 Task: Create a sub task Gather and Analyse Requirements for the task  Implement a new cloud-based energy management system for a company in the project BridgeTech , assign it to team member softage.4@softage.net and update the status of the sub task to  Off Track , set the priority of the sub task to High
Action: Mouse moved to (290, 397)
Screenshot: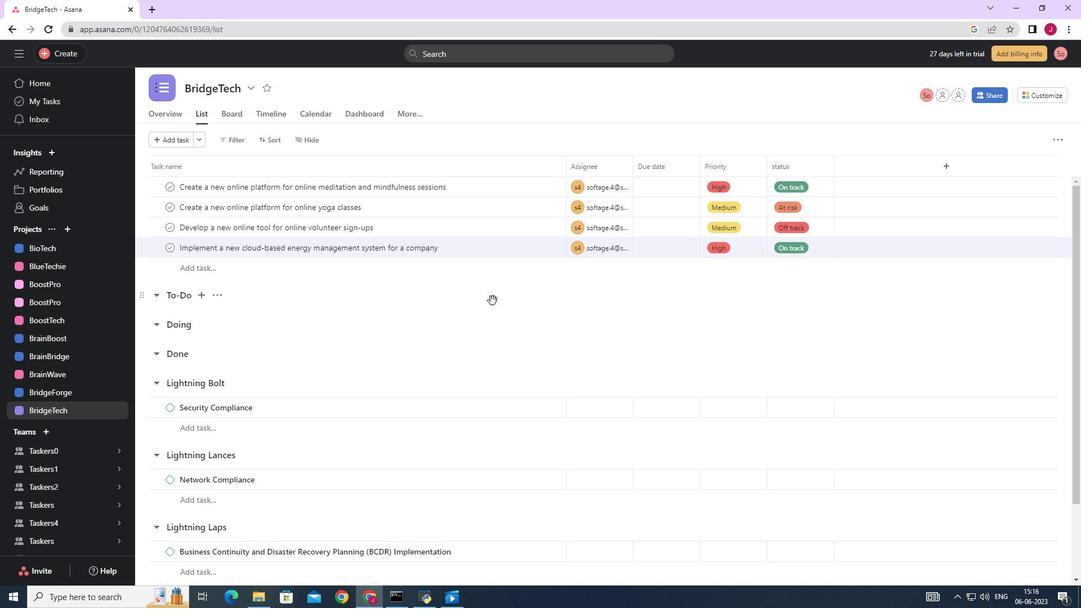 
Action: Mouse scrolled (290, 397) with delta (0, 0)
Screenshot: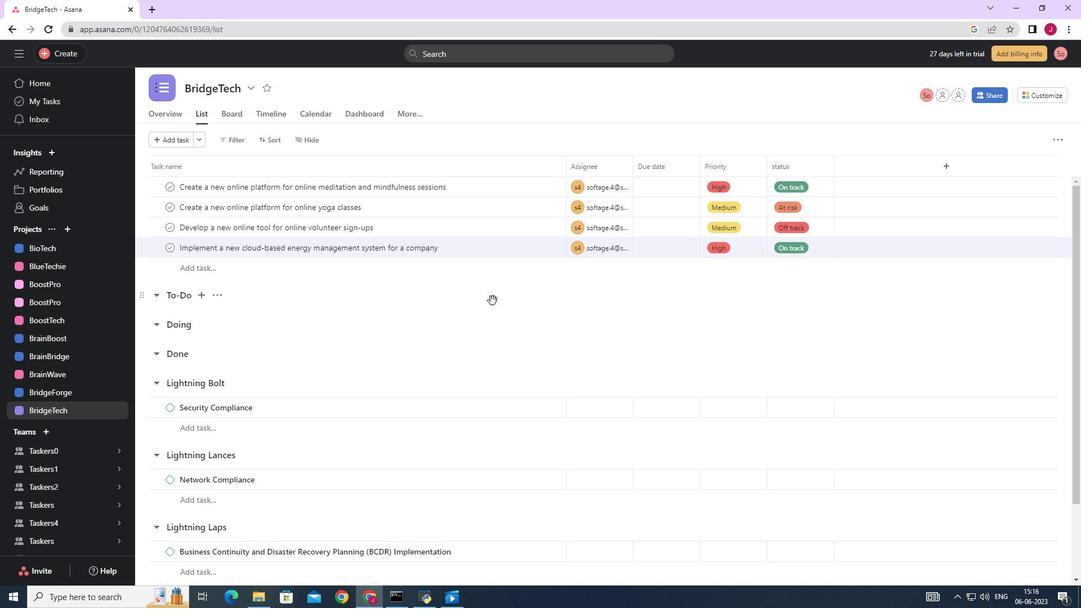 
Action: Mouse moved to (294, 399)
Screenshot: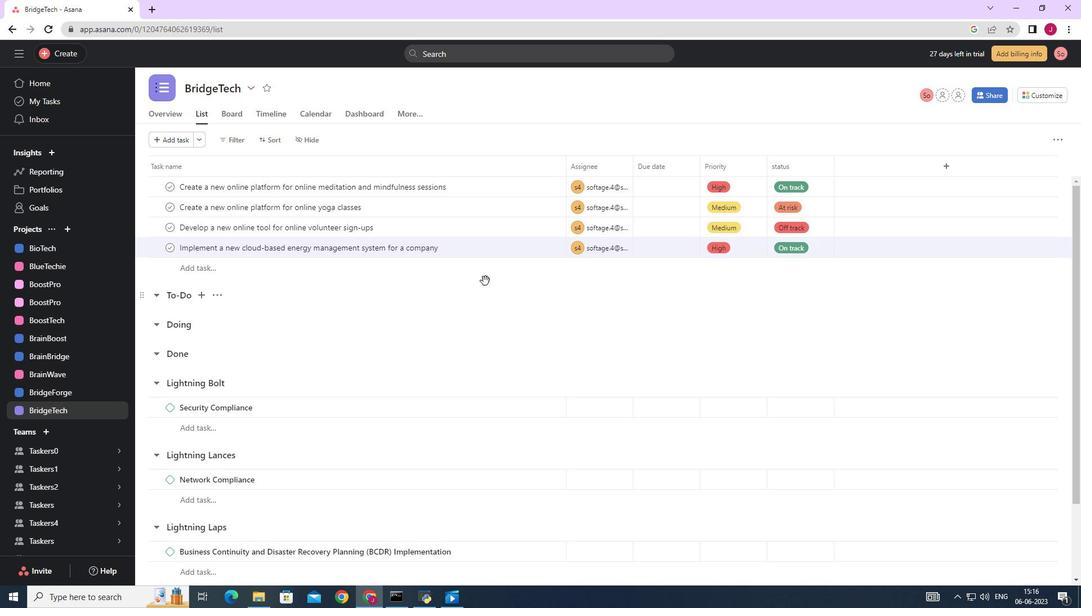 
Action: Mouse scrolled (294, 398) with delta (0, 0)
Screenshot: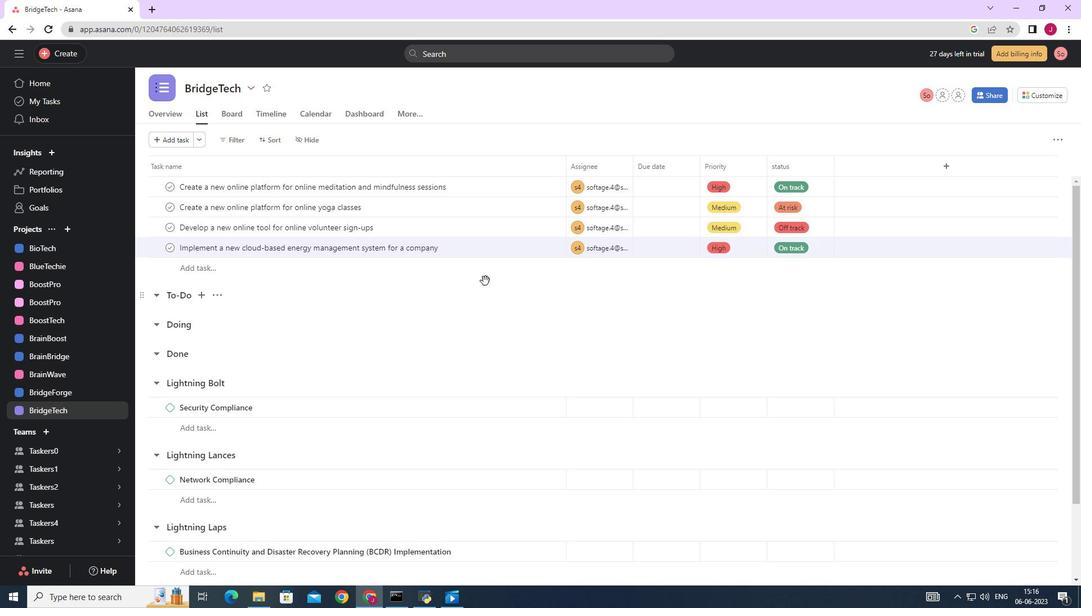 
Action: Mouse moved to (299, 401)
Screenshot: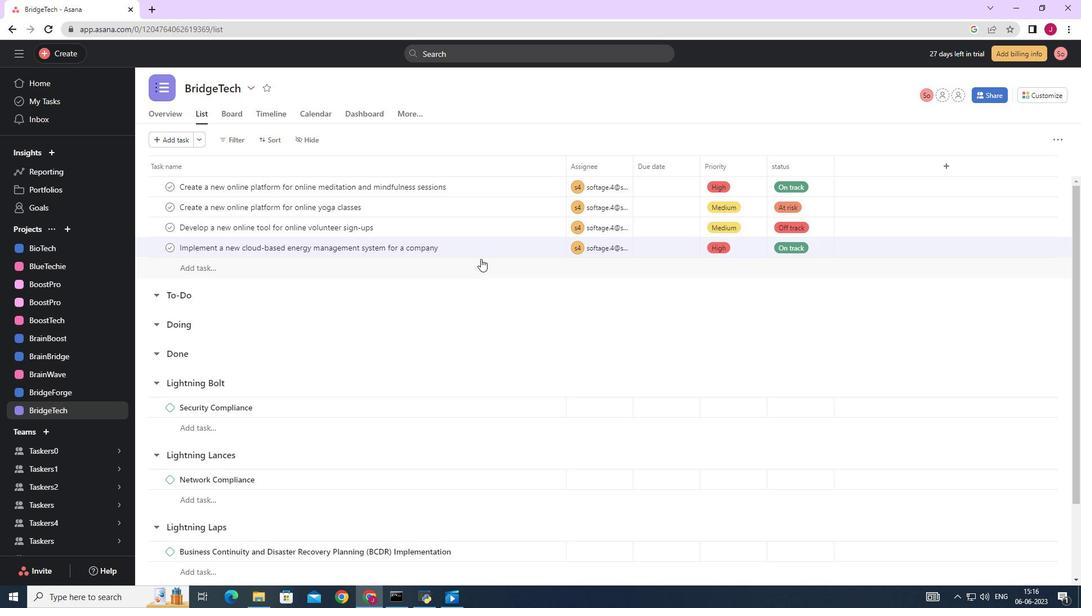 
Action: Mouse scrolled (297, 400) with delta (0, 0)
Screenshot: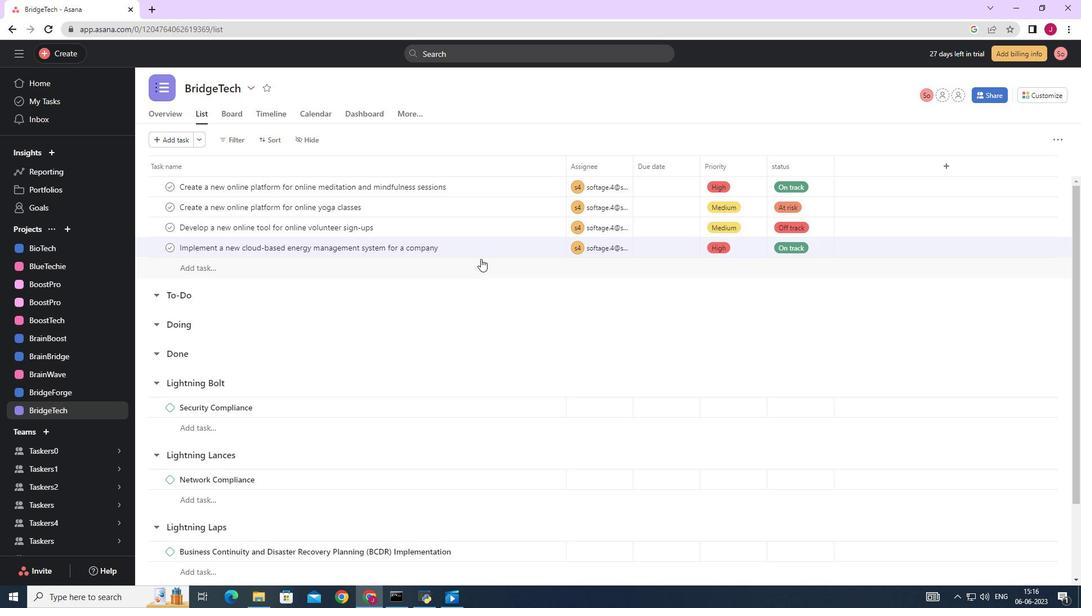 
Action: Mouse moved to (303, 403)
Screenshot: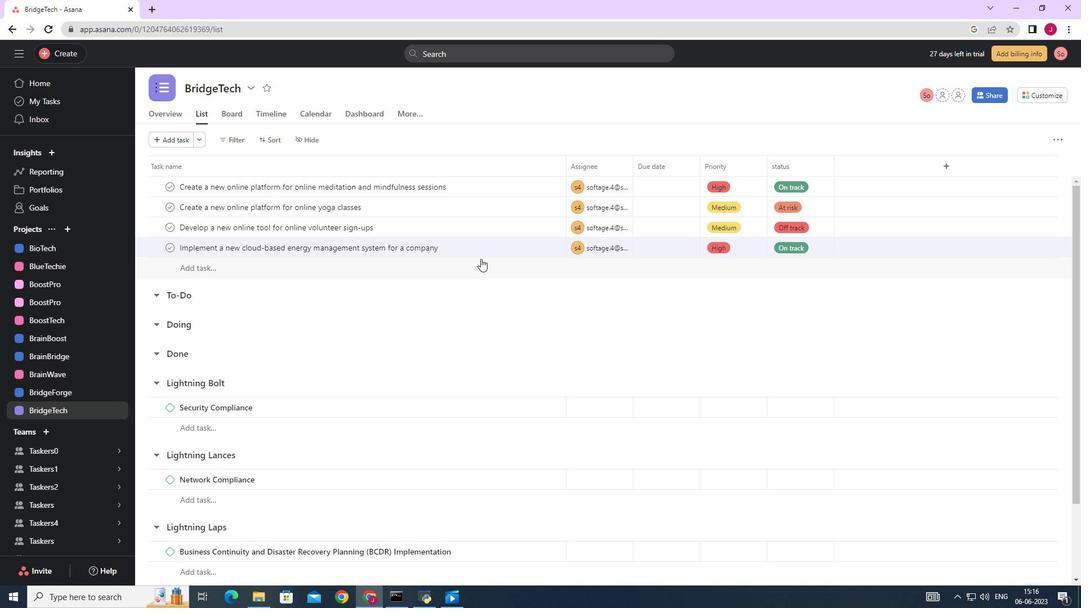 
Action: Mouse scrolled (300, 402) with delta (0, 0)
Screenshot: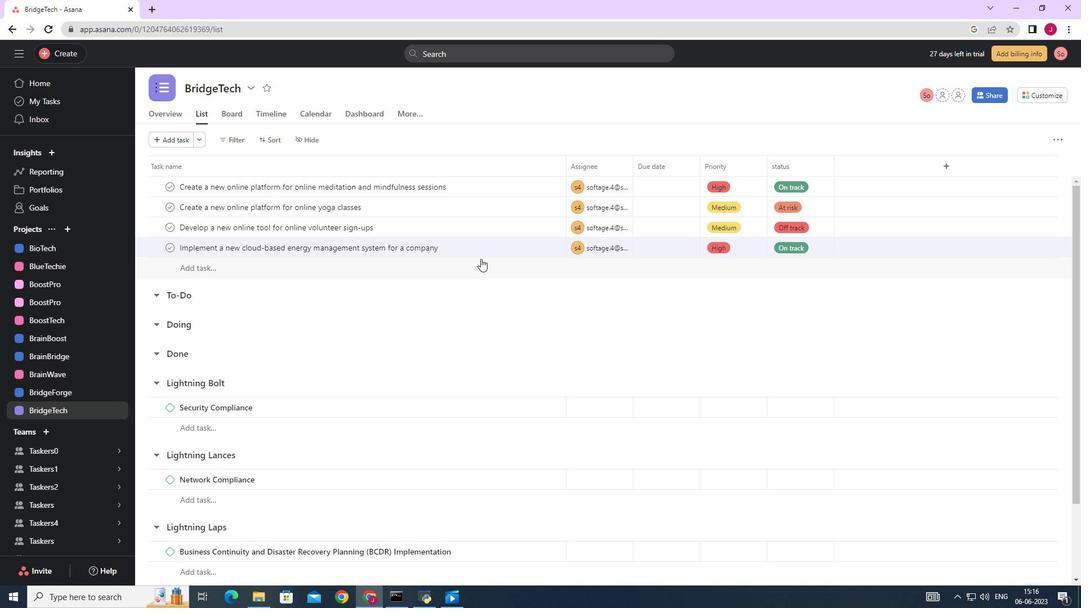 
Action: Mouse moved to (306, 406)
Screenshot: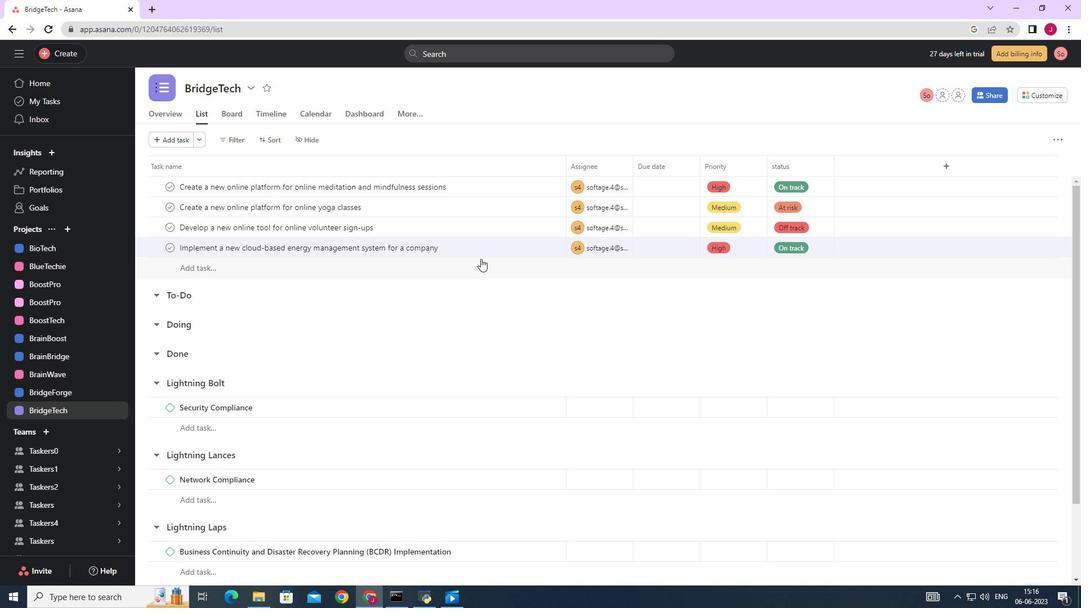 
Action: Mouse scrolled (305, 403) with delta (0, 0)
Screenshot: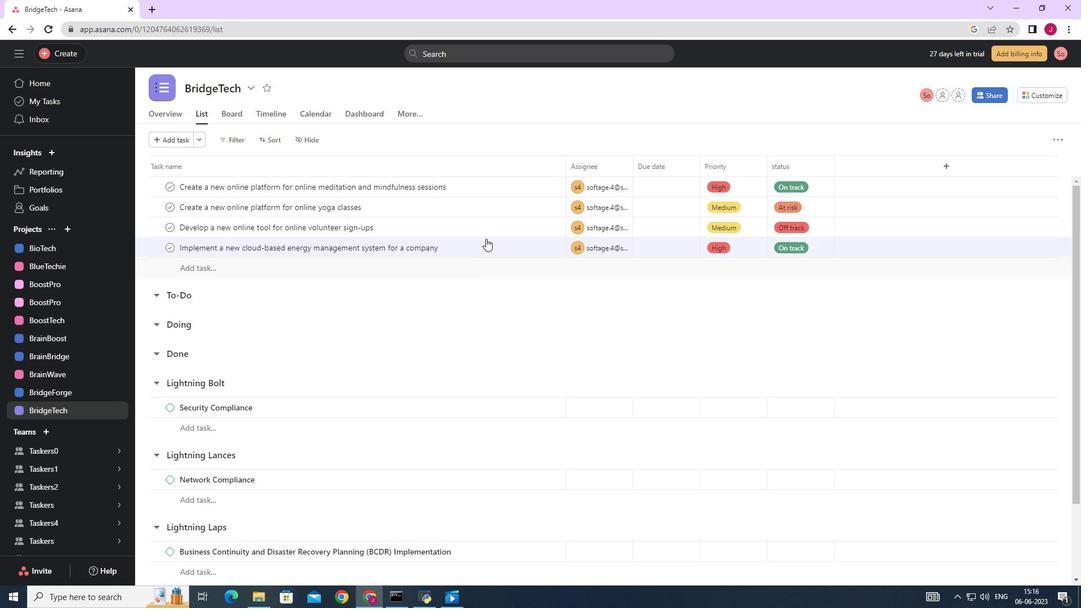 
Action: Mouse moved to (314, 413)
Screenshot: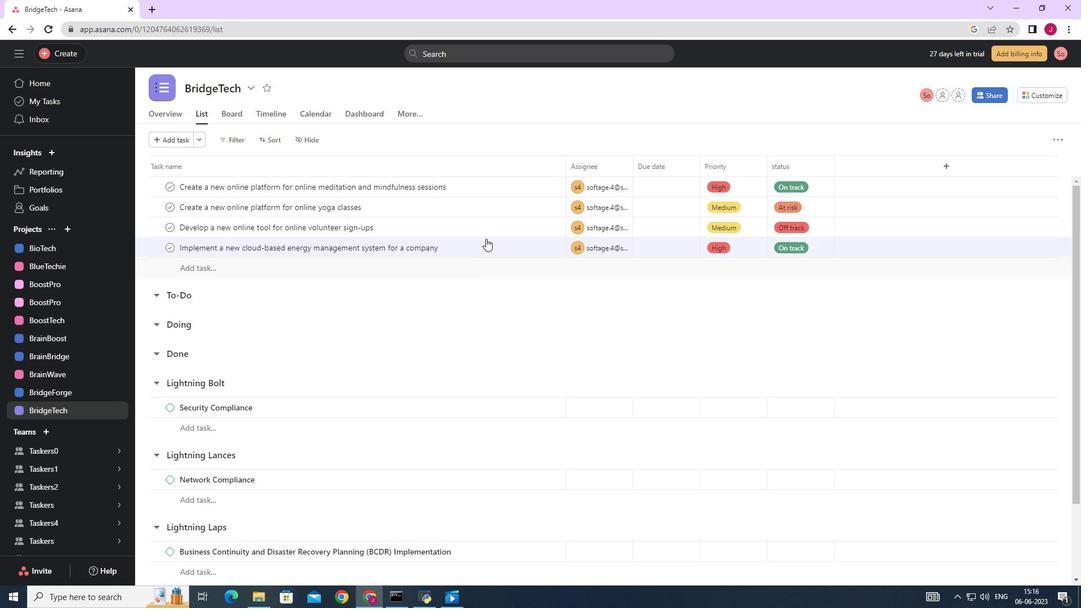 
Action: Mouse scrolled (309, 407) with delta (0, 0)
Screenshot: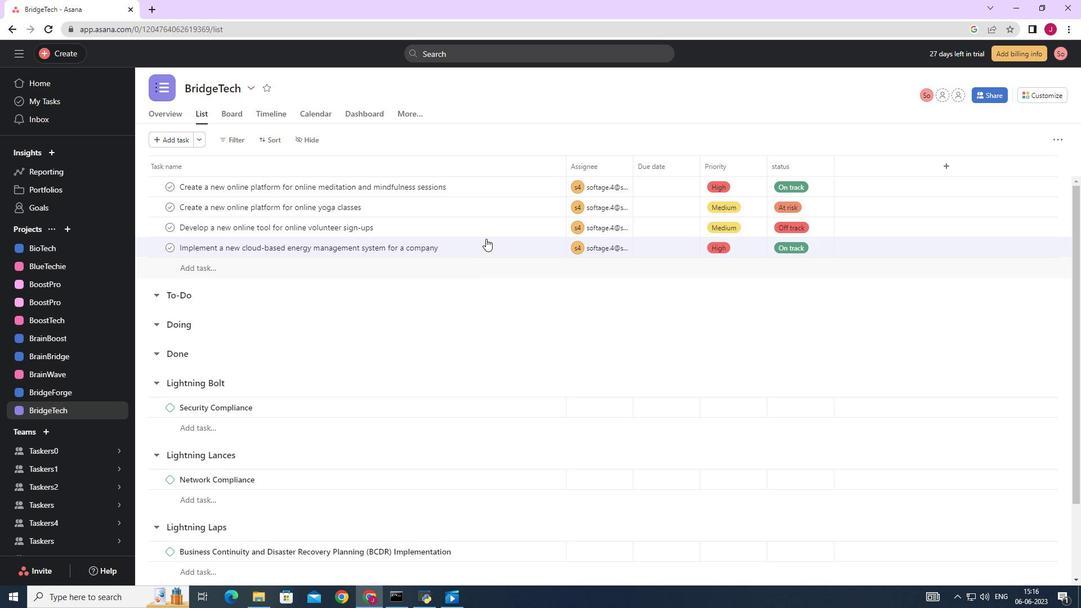 
Action: Mouse moved to (315, 422)
Screenshot: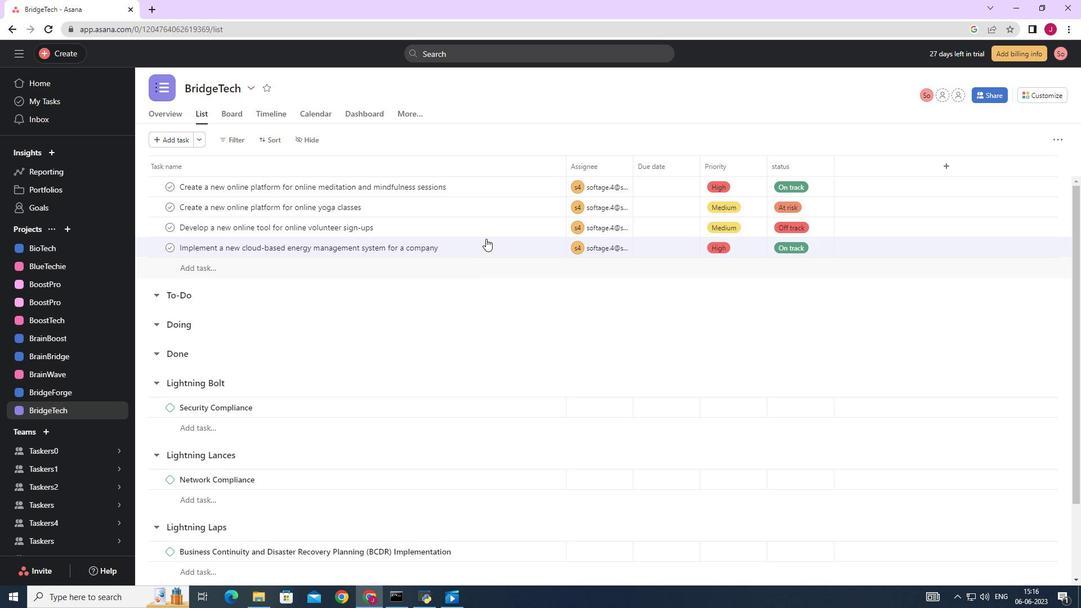 
Action: Mouse scrolled (314, 414) with delta (0, 0)
Screenshot: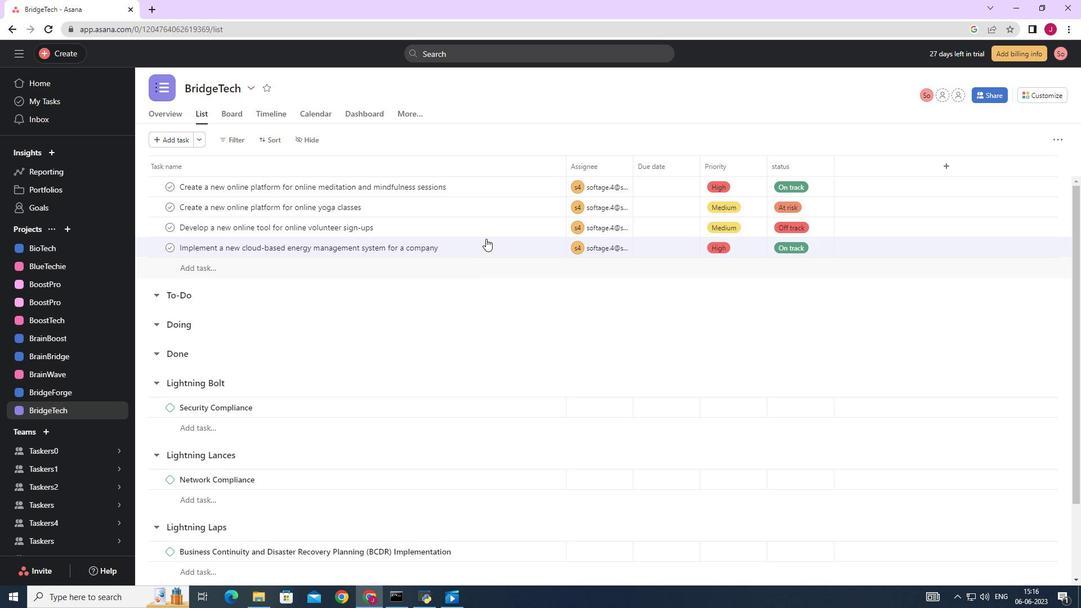 
Action: Mouse moved to (126, 504)
Screenshot: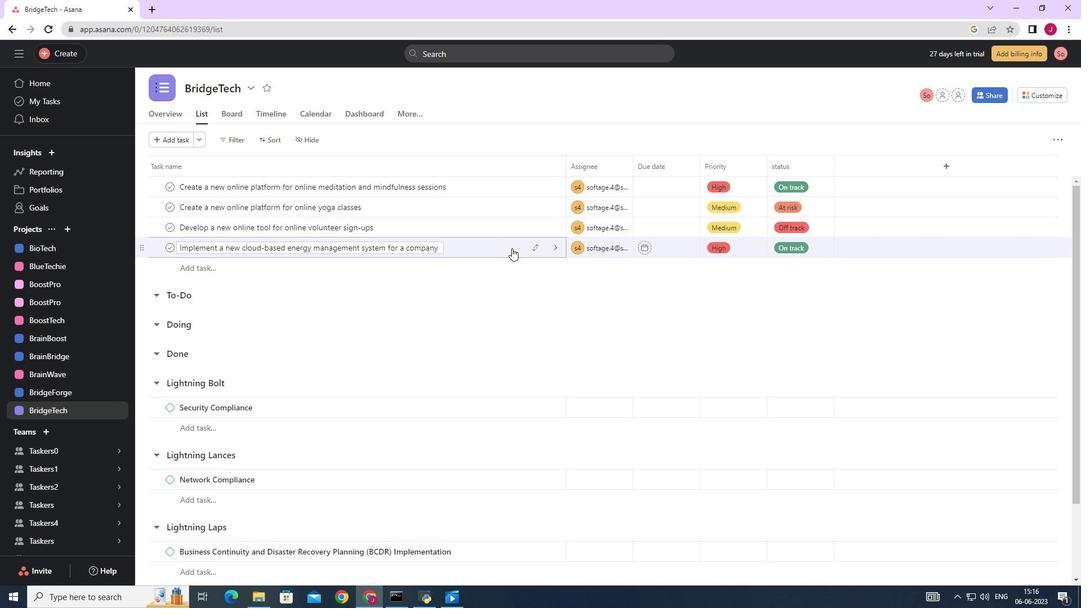 
Action: Mouse pressed left at (126, 504)
Screenshot: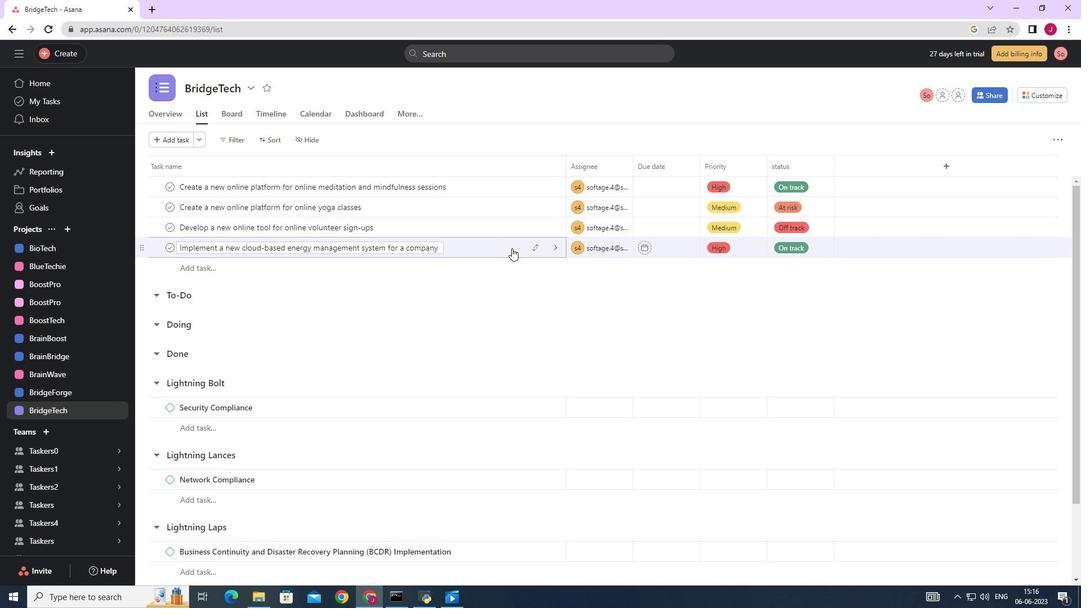 
Action: Mouse moved to (315, 446)
Screenshot: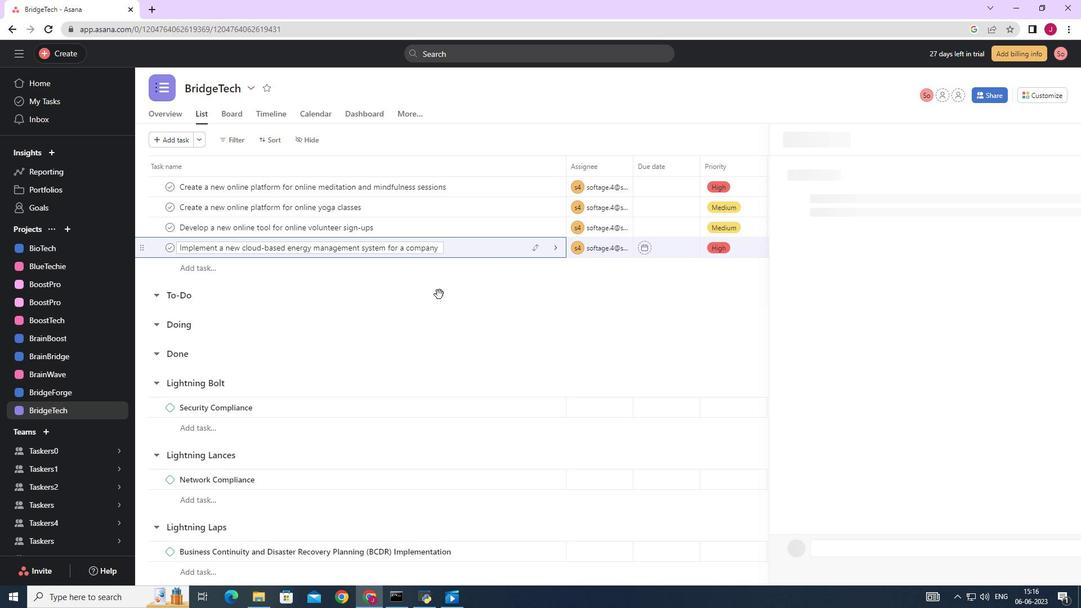
Action: Mouse scrolled (315, 446) with delta (0, 0)
Screenshot: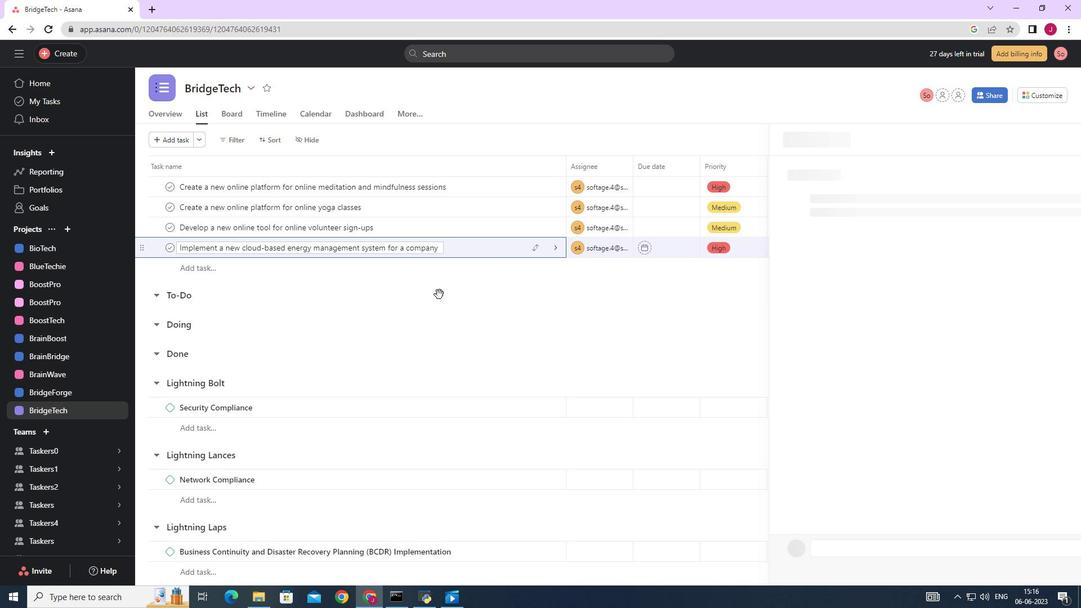 
Action: Mouse scrolled (315, 446) with delta (0, 0)
Screenshot: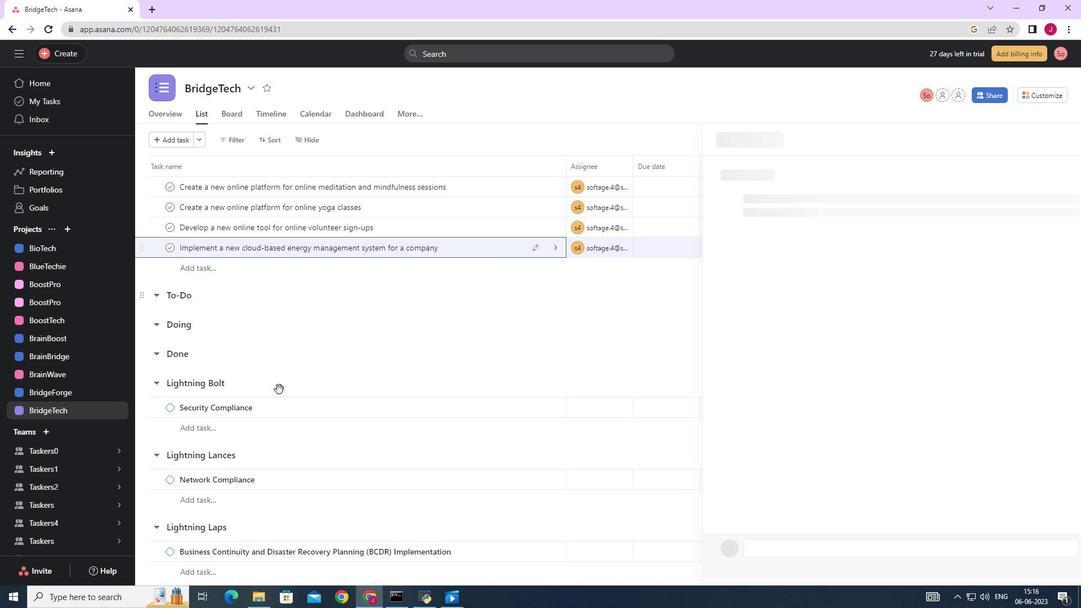 
Action: Mouse scrolled (315, 446) with delta (0, 0)
Screenshot: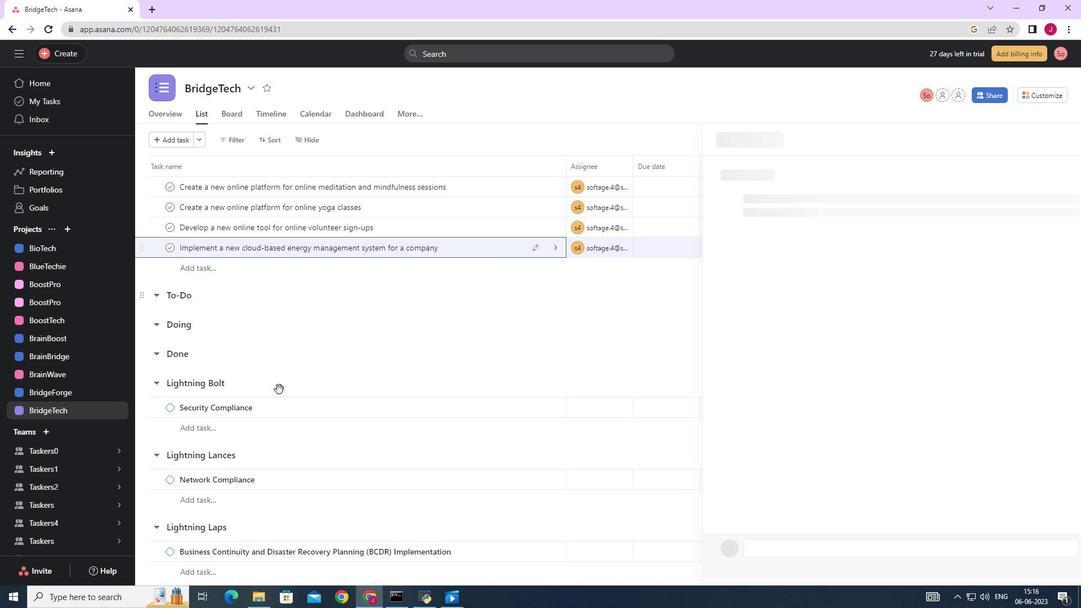
Action: Mouse scrolled (315, 446) with delta (0, 0)
Screenshot: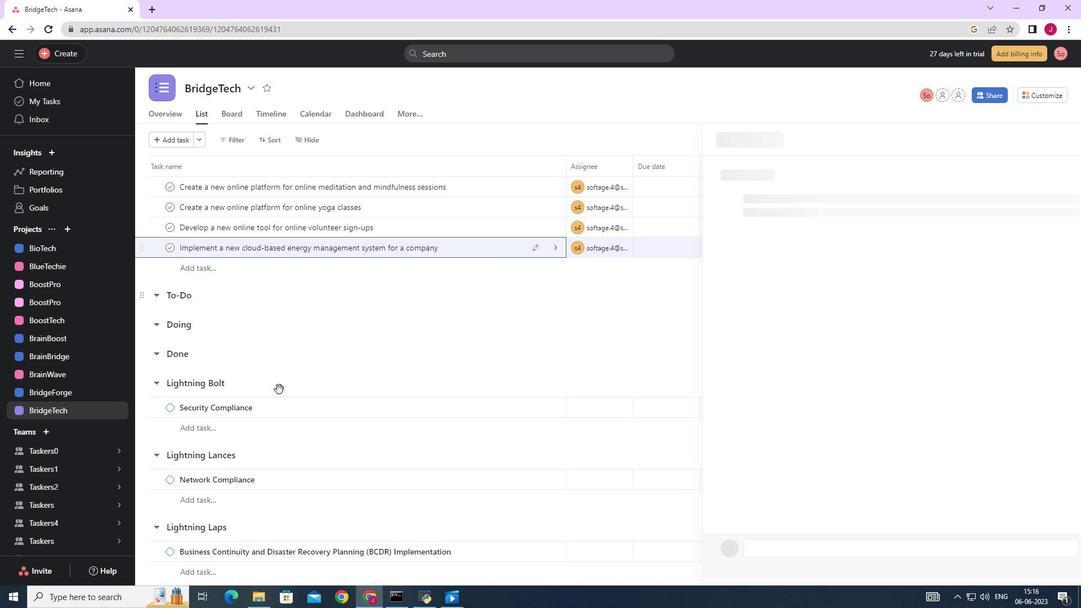 
Action: Mouse scrolled (315, 446) with delta (0, 0)
Screenshot: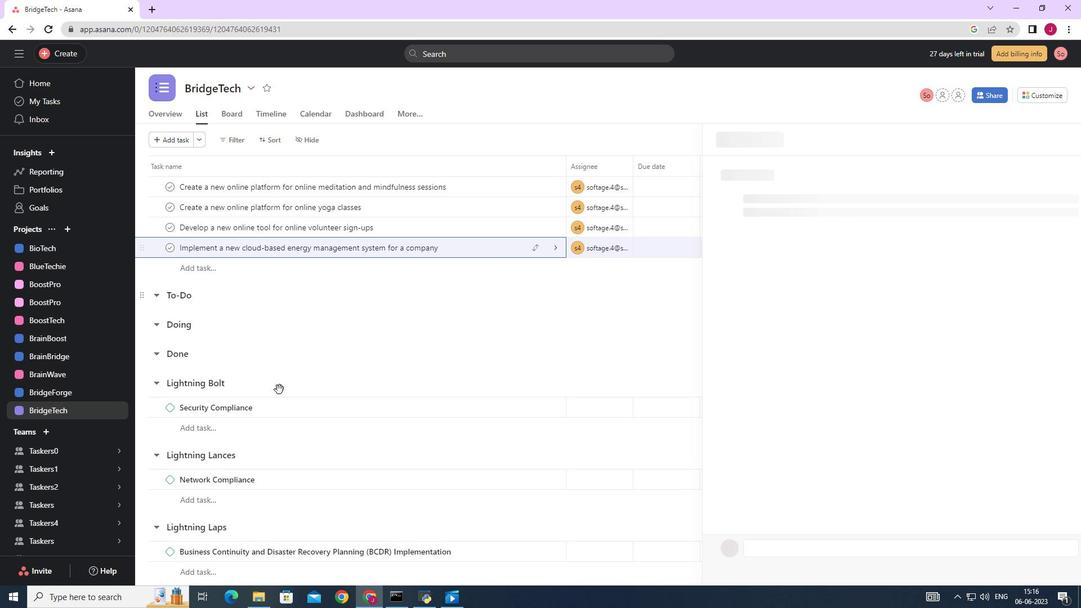 
Action: Mouse moved to (351, 261)
Screenshot: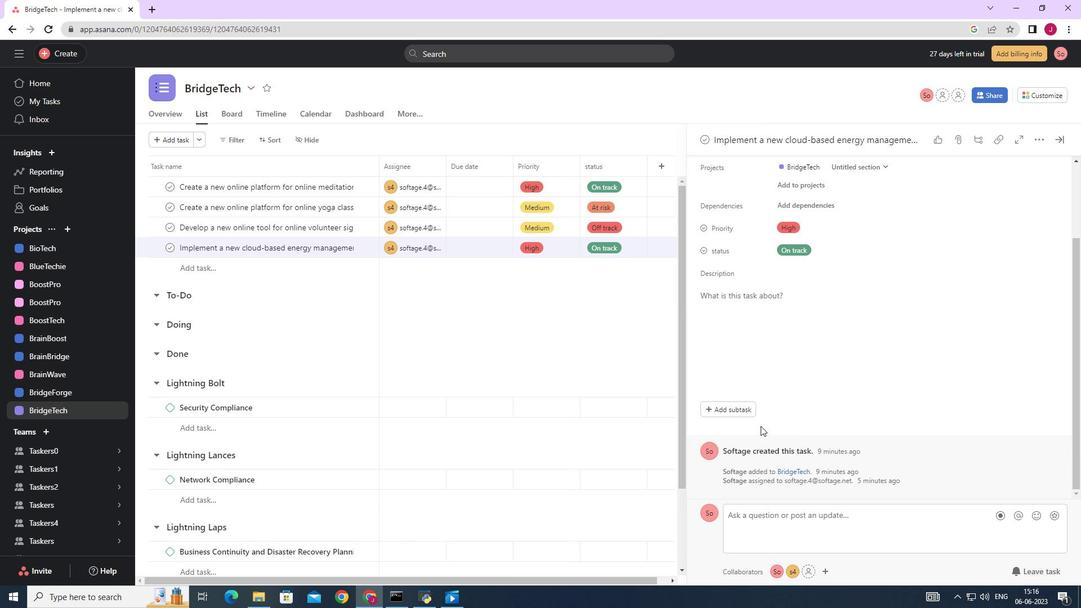 
Action: Mouse scrolled (351, 261) with delta (0, 0)
Screenshot: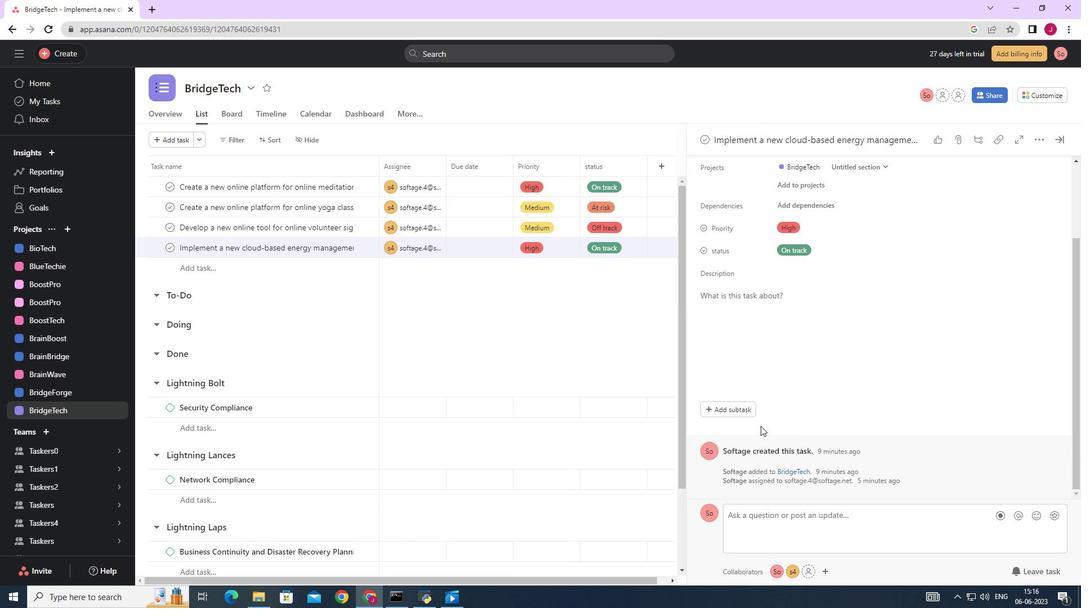
Action: Mouse scrolled (351, 261) with delta (0, 0)
Screenshot: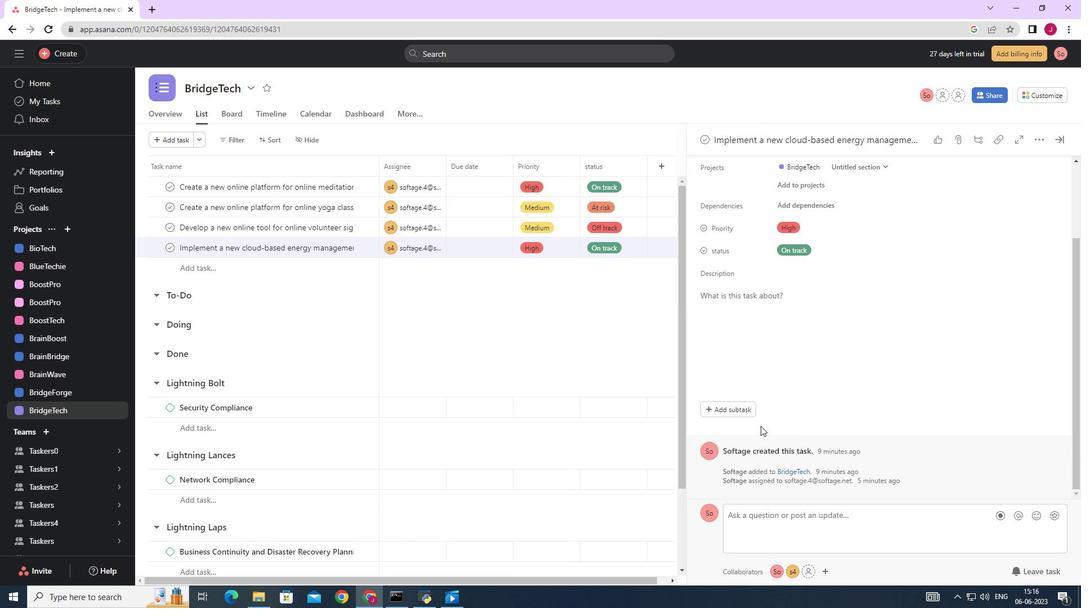 
Action: Mouse scrolled (351, 261) with delta (0, 0)
Screenshot: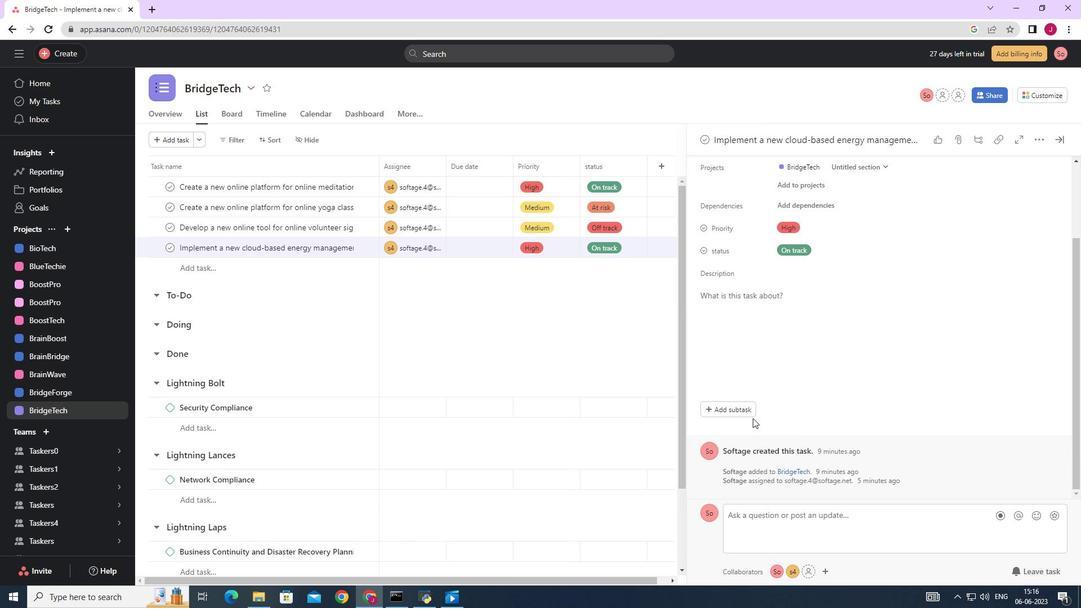 
Action: Mouse scrolled (351, 261) with delta (0, 0)
Screenshot: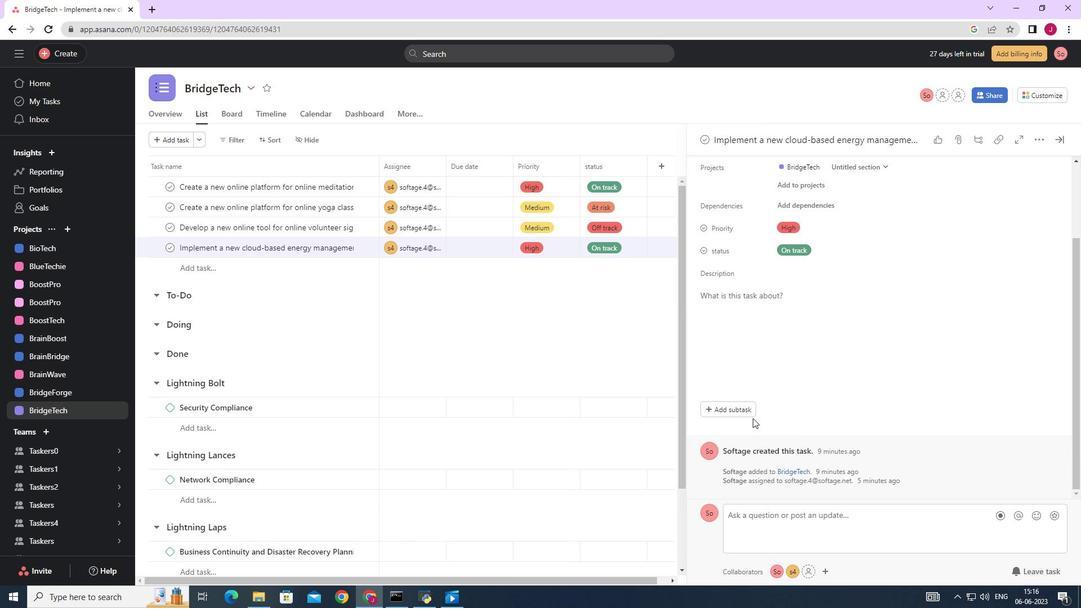 
Action: Mouse moved to (364, 373)
Screenshot: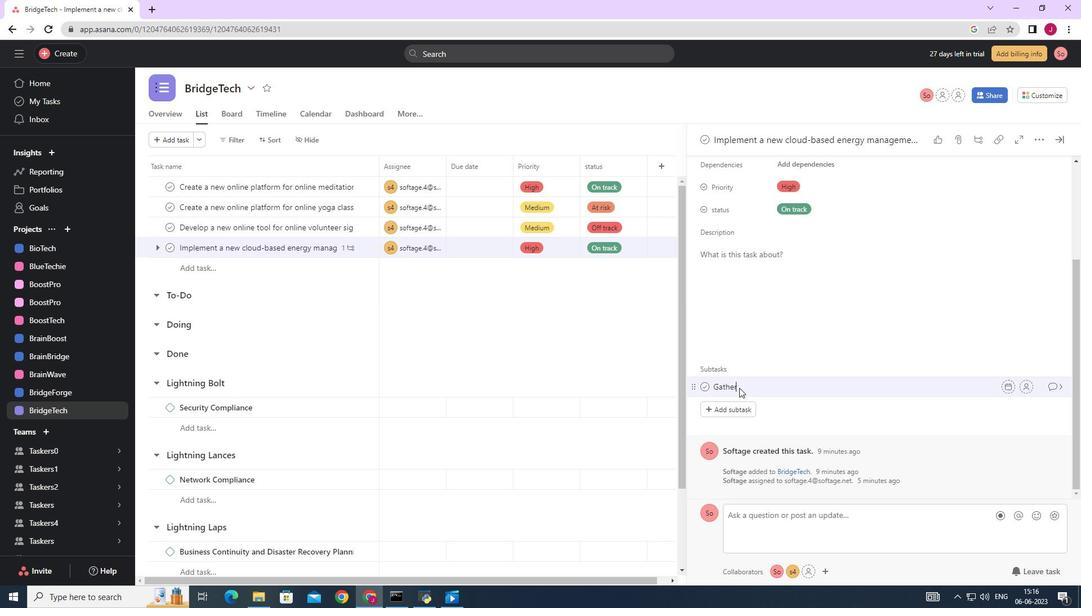 
Action: Mouse scrolled (364, 372) with delta (0, 0)
Screenshot: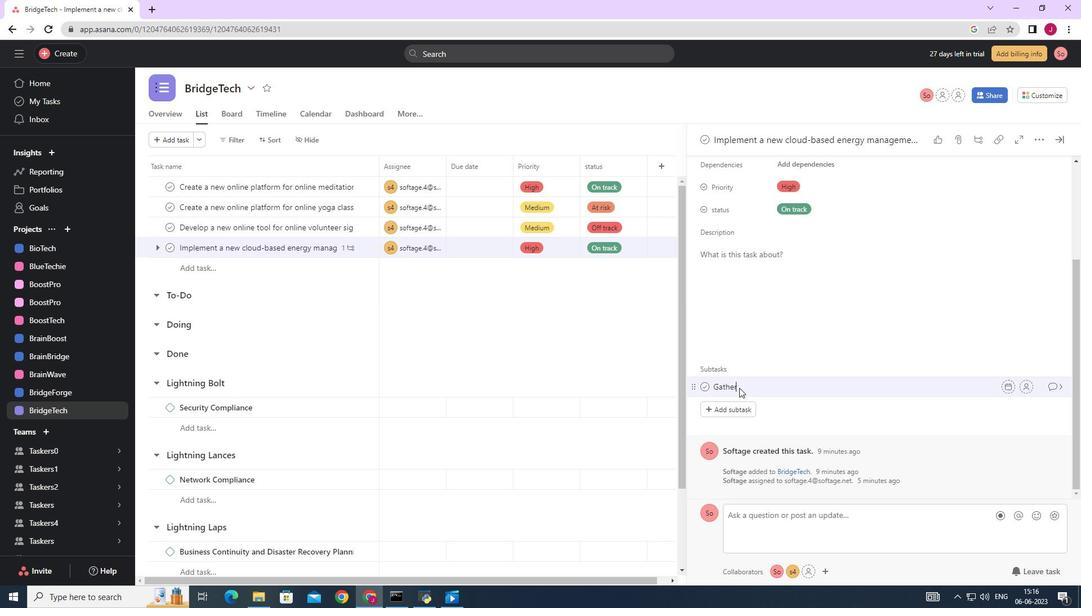 
Action: Mouse scrolled (364, 372) with delta (0, 0)
Screenshot: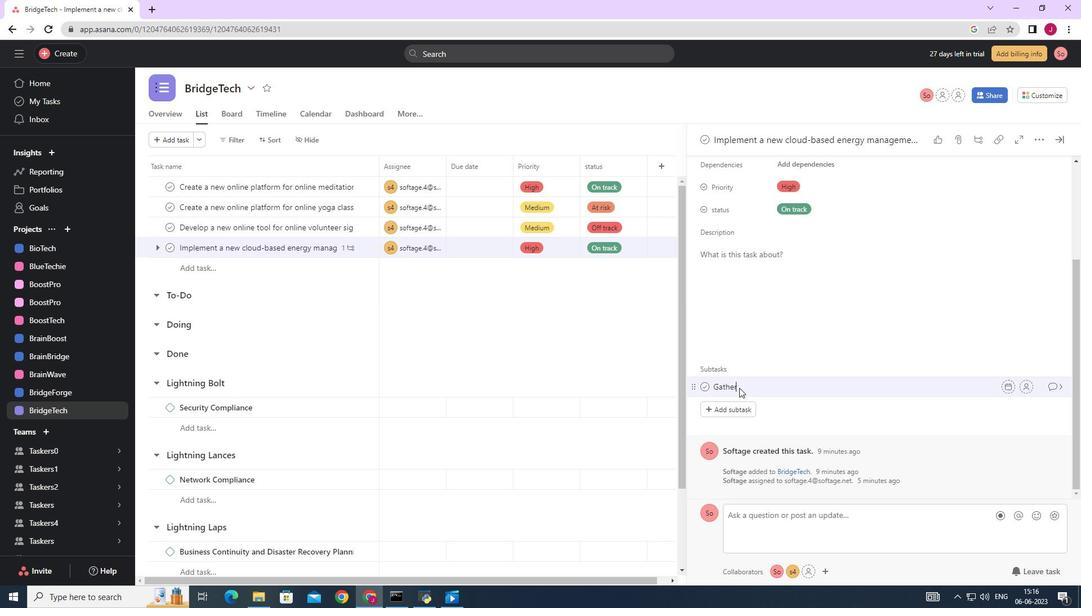 
Action: Mouse scrolled (364, 372) with delta (0, 0)
Screenshot: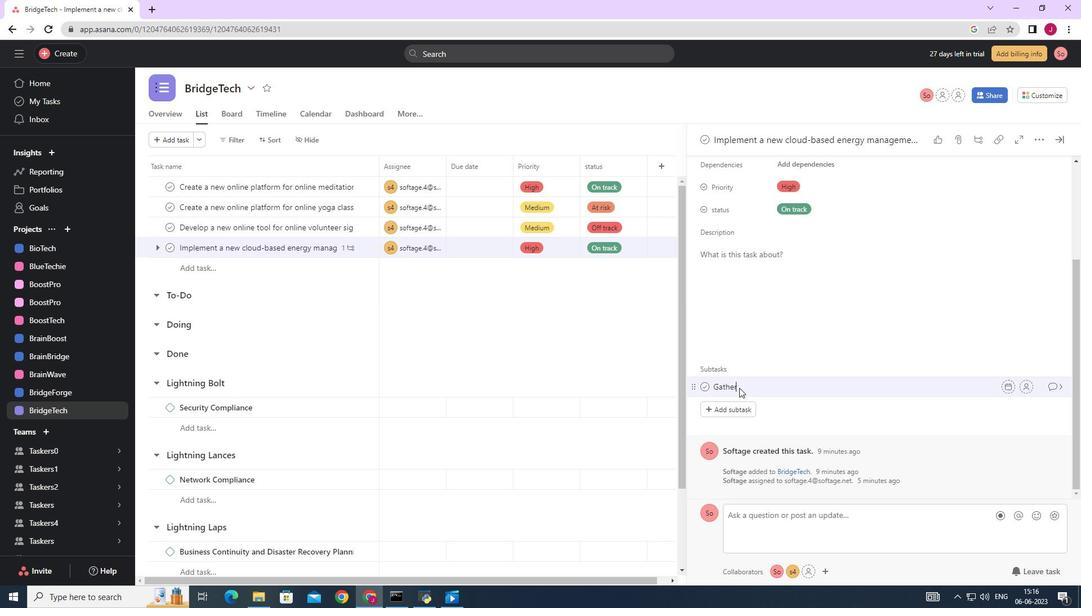 
Action: Mouse scrolled (364, 372) with delta (0, 0)
Screenshot: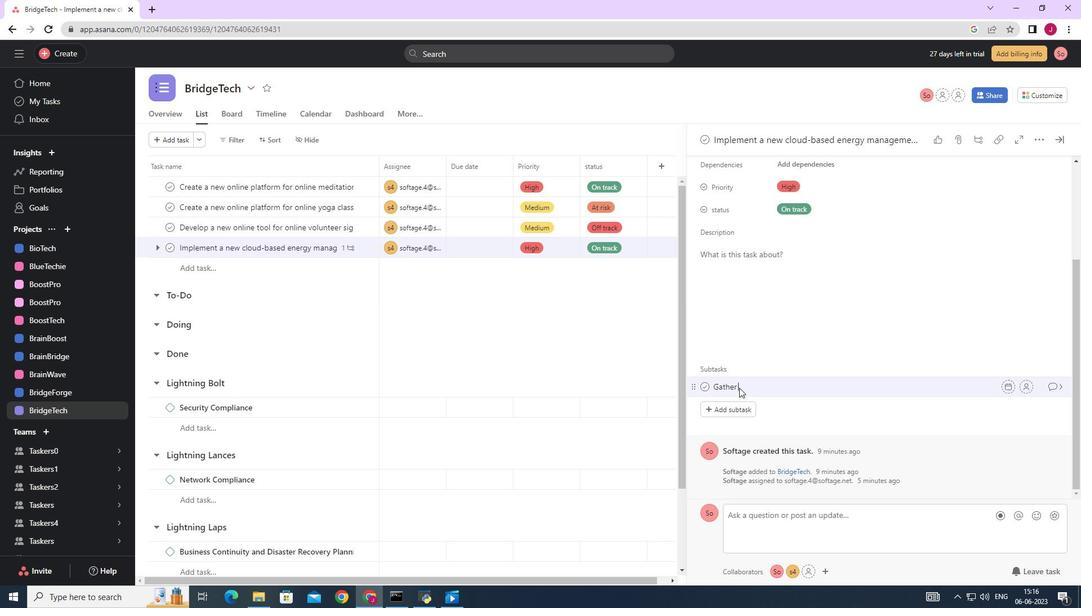 
Action: Mouse scrolled (364, 372) with delta (0, 0)
Screenshot: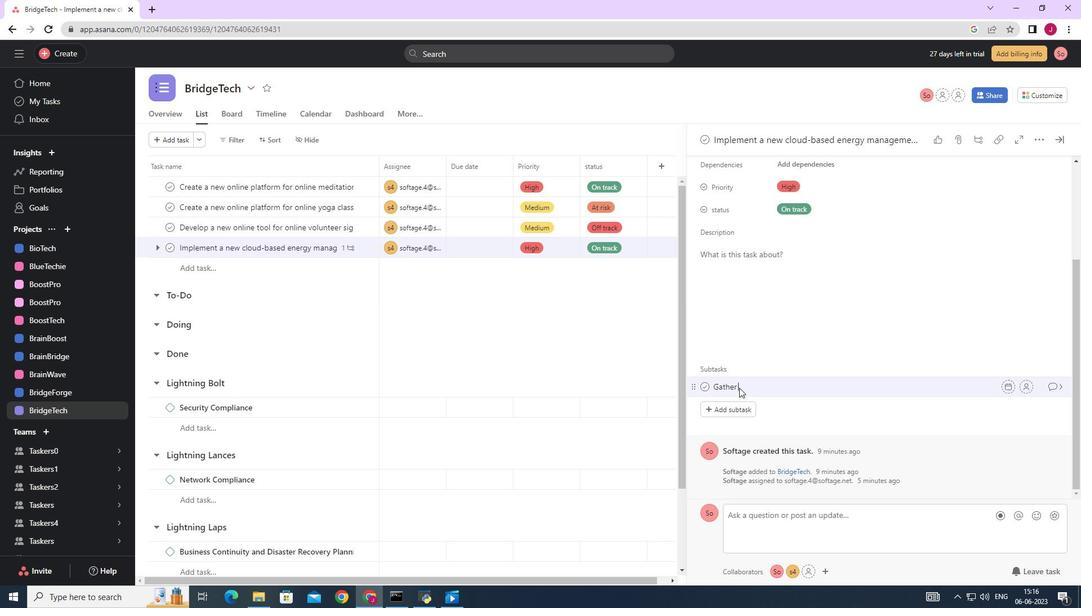 
Action: Mouse scrolled (364, 372) with delta (0, 0)
Screenshot: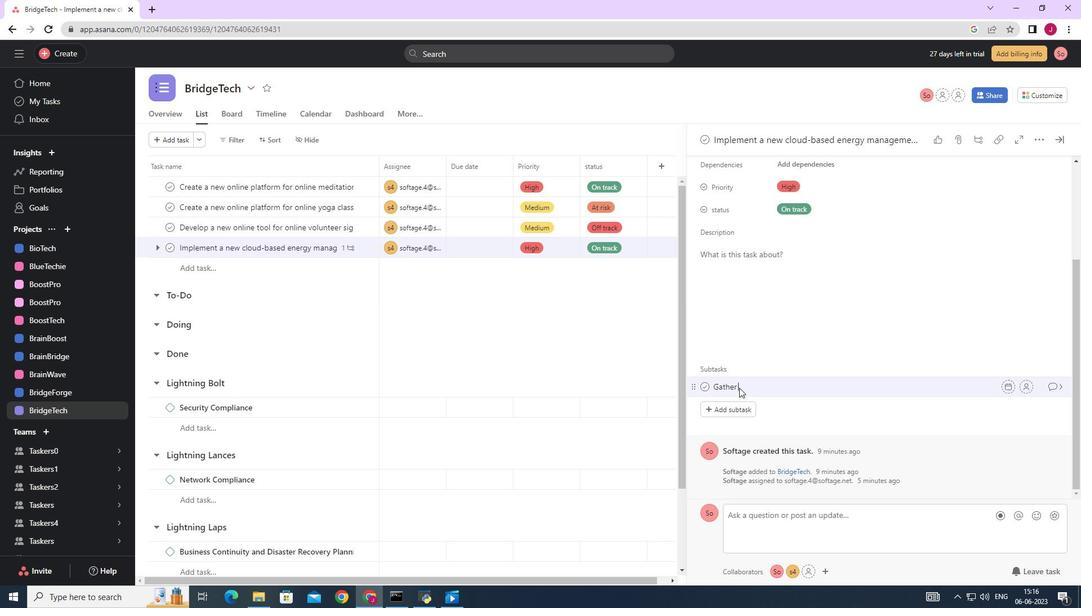 
Action: Mouse scrolled (364, 373) with delta (0, 0)
Screenshot: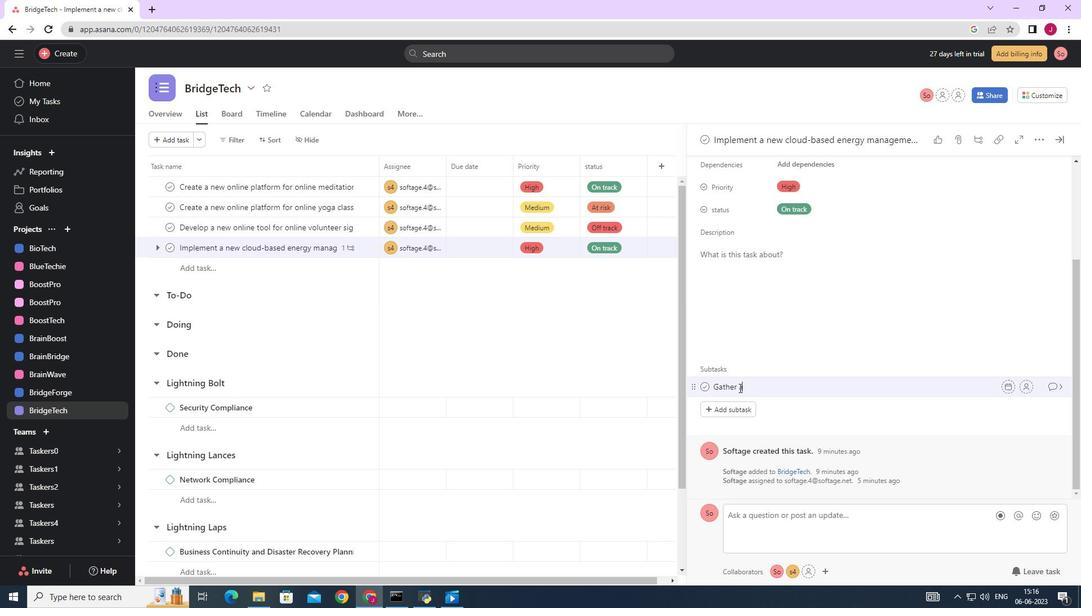 
Action: Mouse scrolled (364, 373) with delta (0, 0)
Screenshot: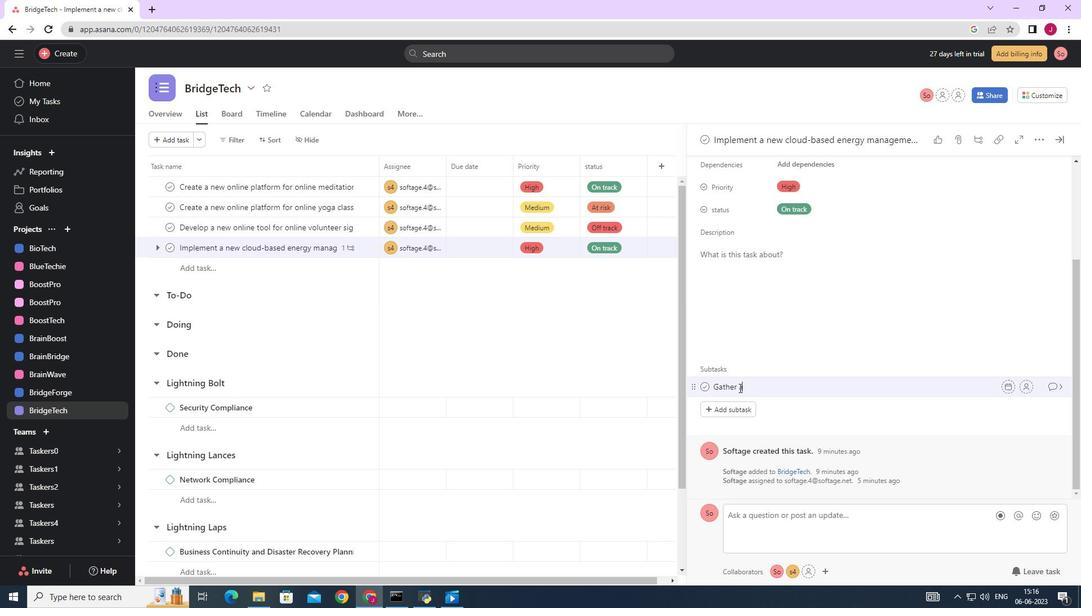 
Action: Mouse scrolled (364, 373) with delta (0, 0)
Screenshot: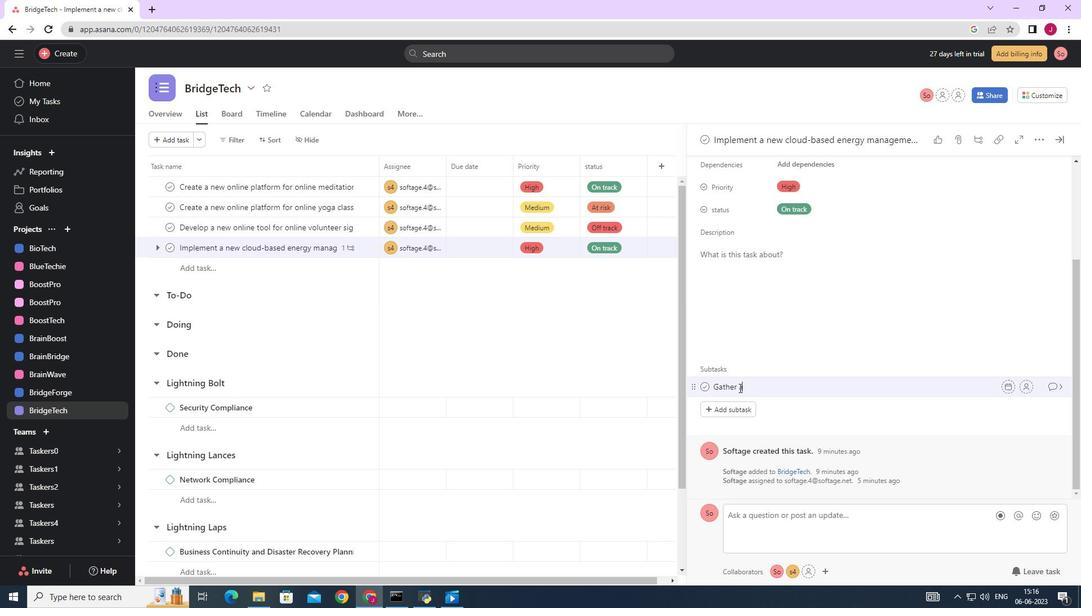 
Action: Mouse scrolled (364, 373) with delta (0, 0)
Screenshot: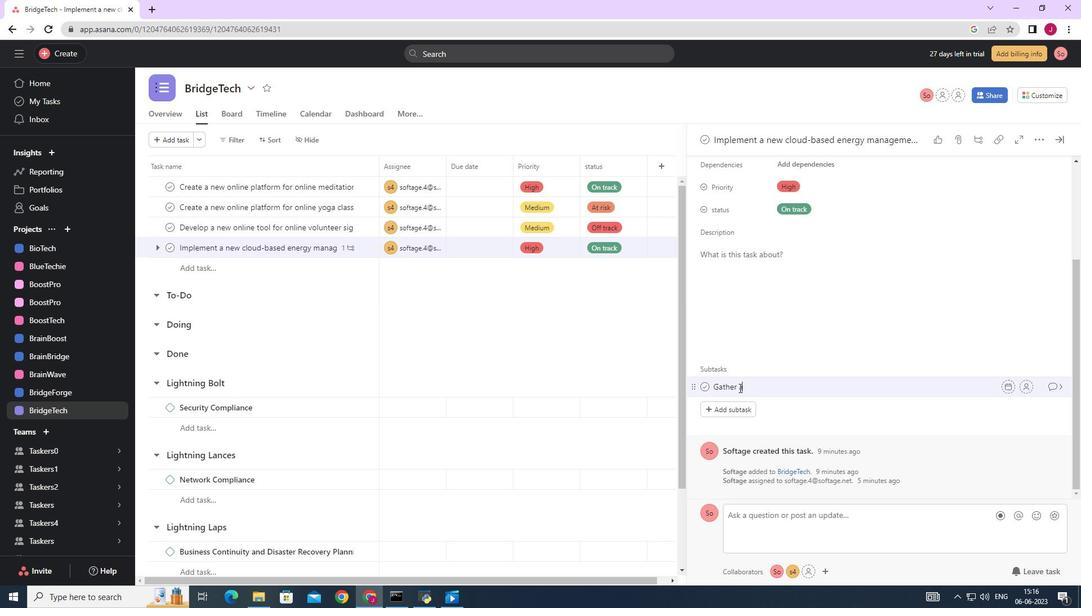 
Action: Mouse scrolled (364, 373) with delta (0, 0)
Screenshot: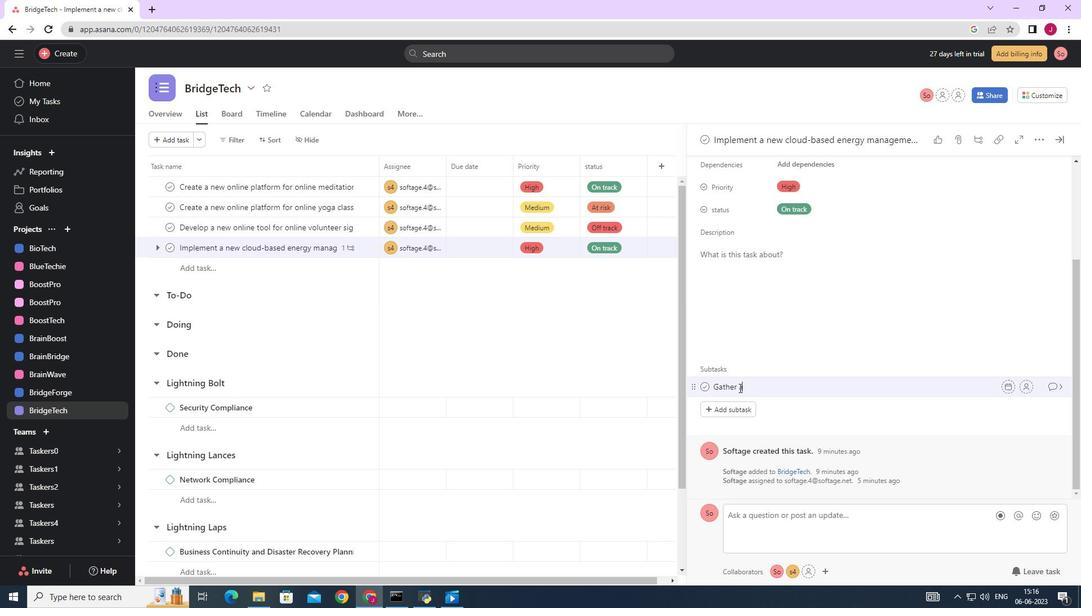 
Action: Mouse moved to (511, 248)
Screenshot: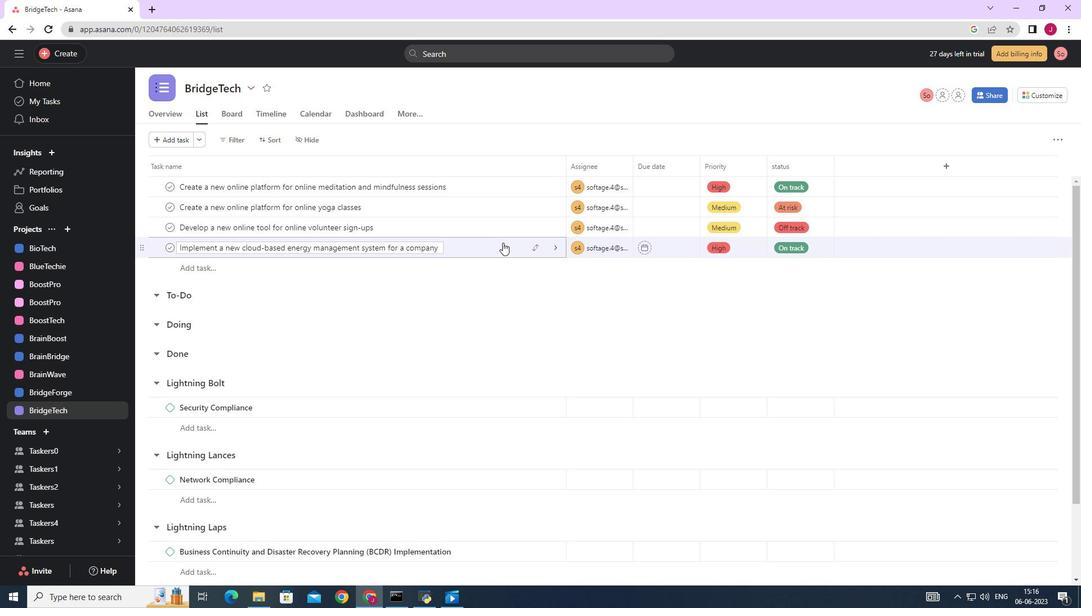 
Action: Mouse pressed left at (511, 248)
Screenshot: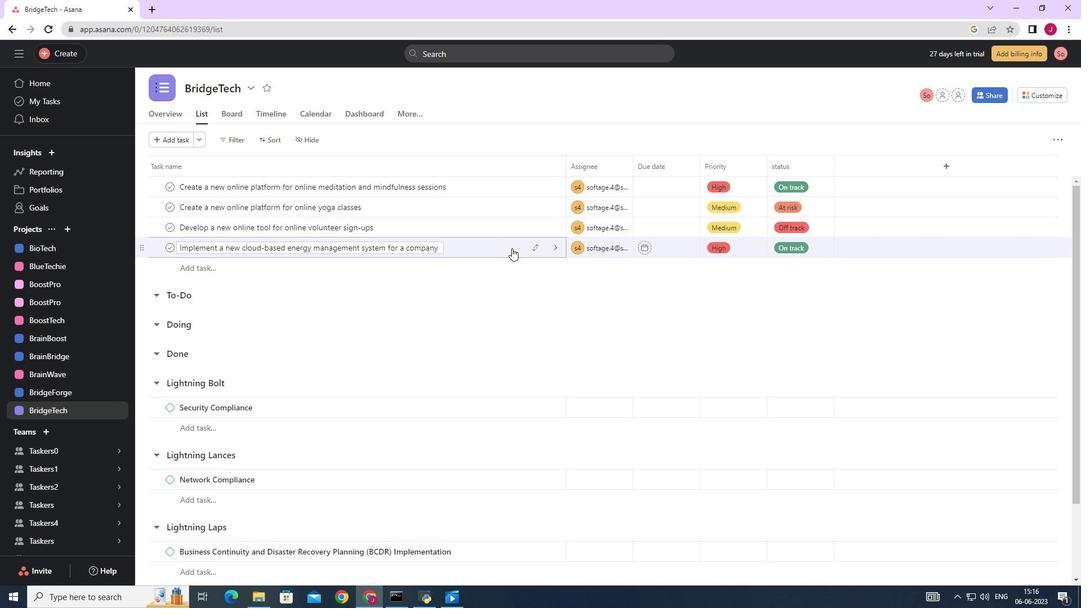 
Action: Mouse moved to (844, 346)
Screenshot: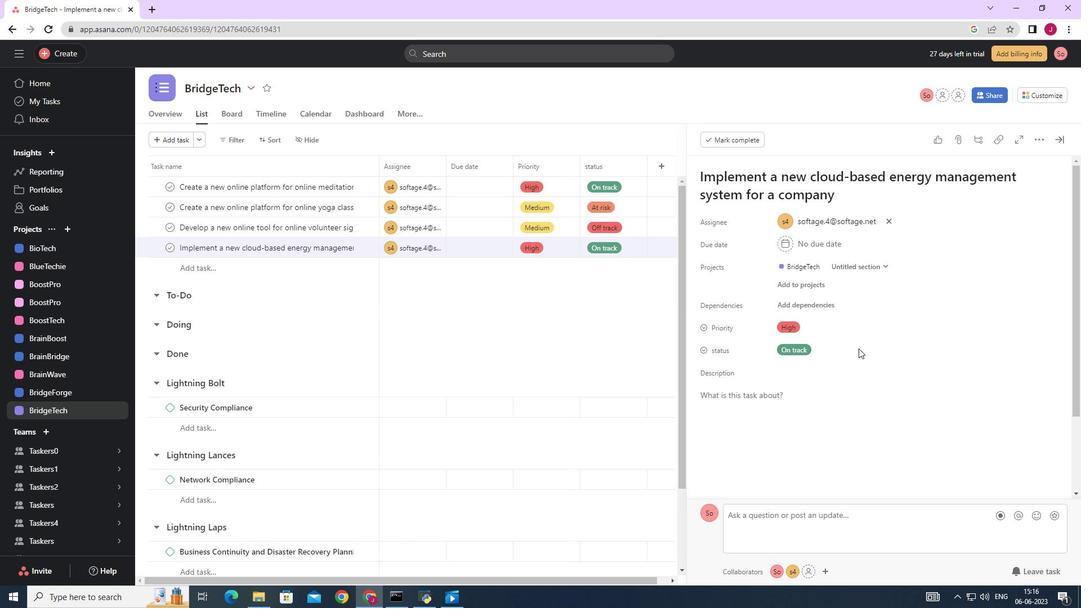 
Action: Mouse scrolled (844, 346) with delta (0, 0)
Screenshot: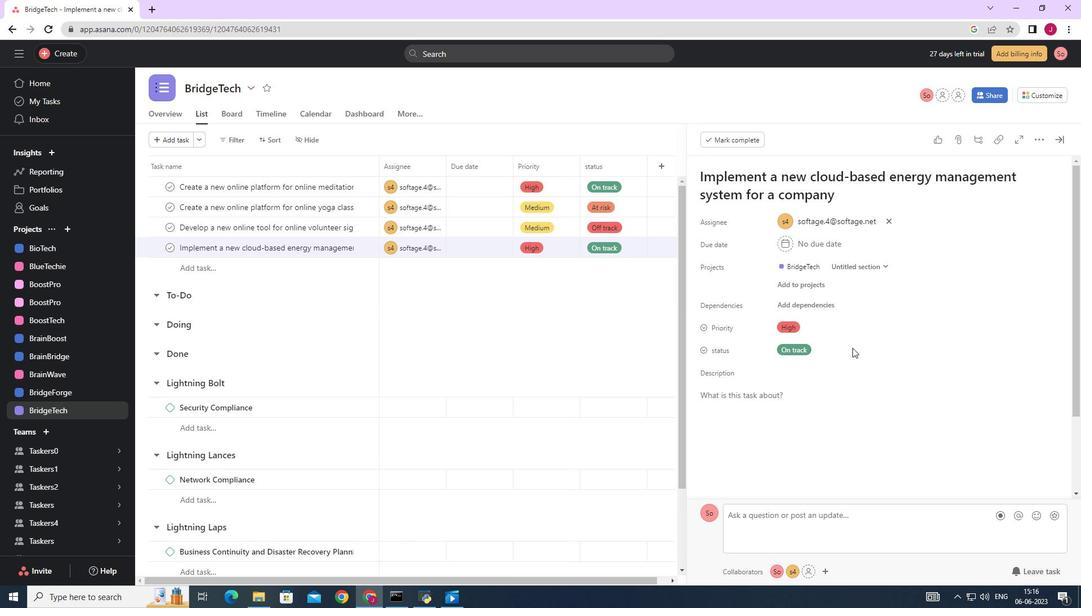 
Action: Mouse scrolled (844, 346) with delta (0, 0)
Screenshot: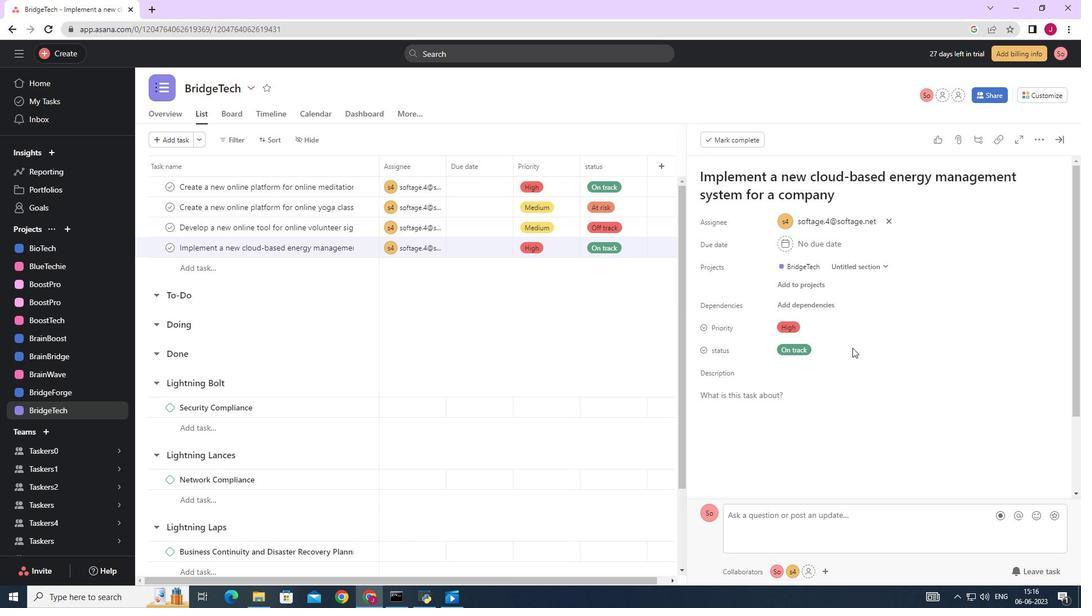 
Action: Mouse moved to (844, 346)
Screenshot: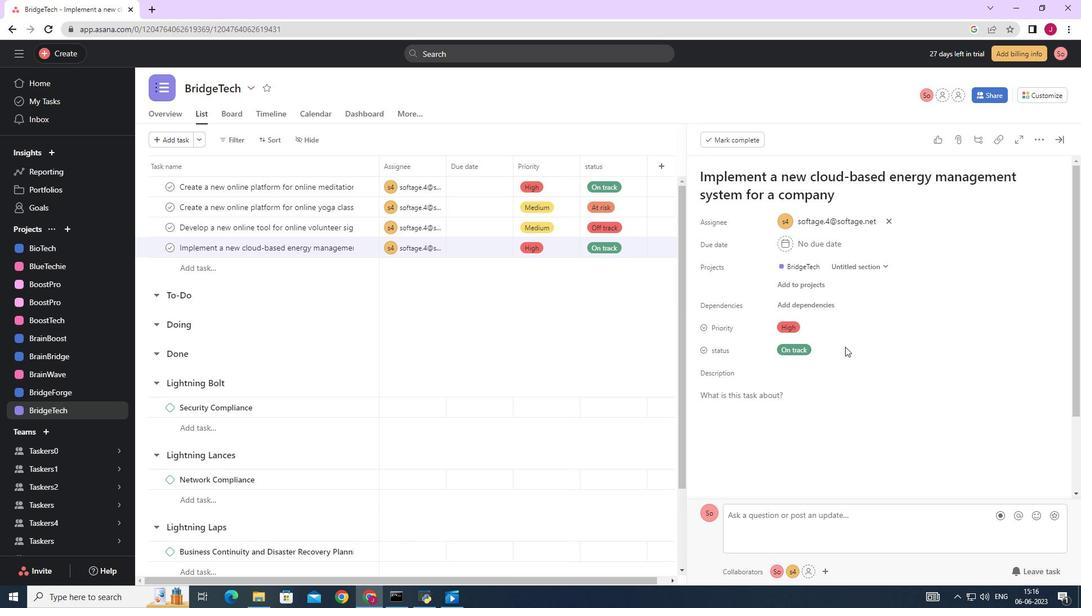 
Action: Mouse scrolled (844, 346) with delta (0, 0)
Screenshot: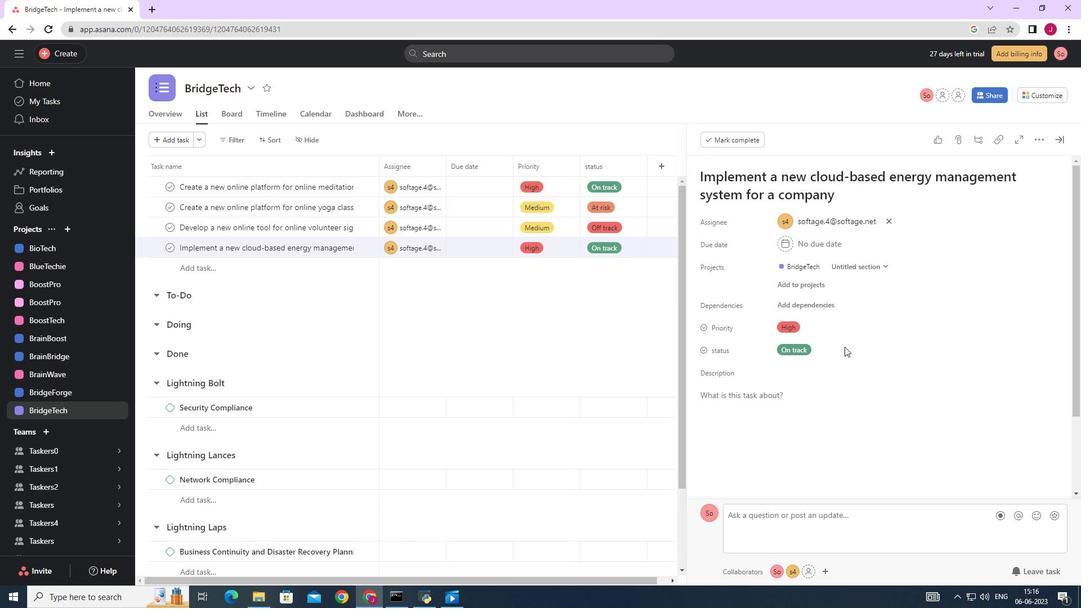 
Action: Mouse moved to (835, 359)
Screenshot: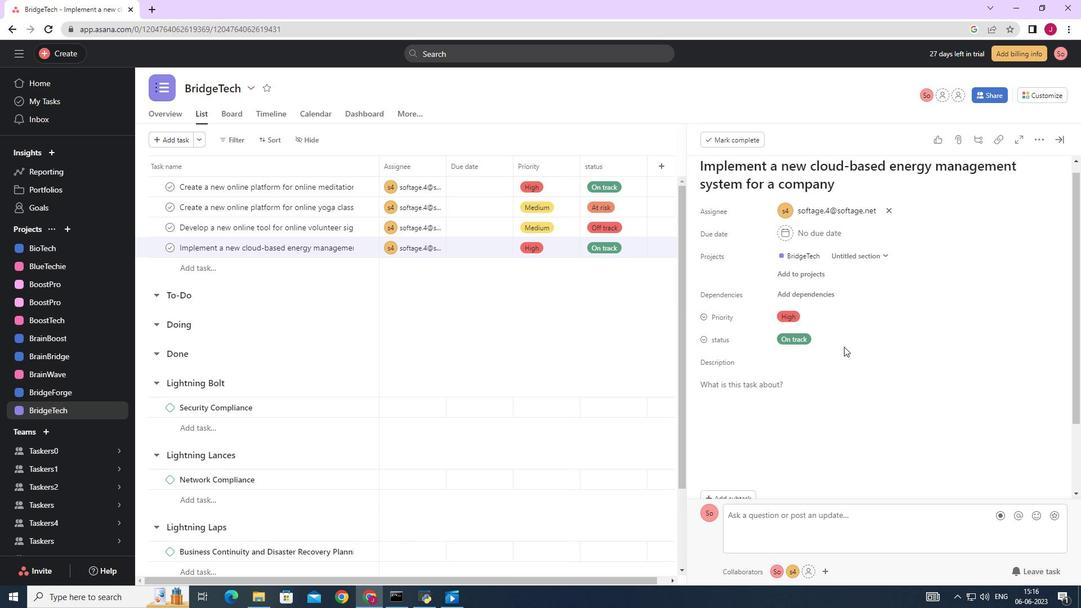 
Action: Mouse scrolled (835, 359) with delta (0, 0)
Screenshot: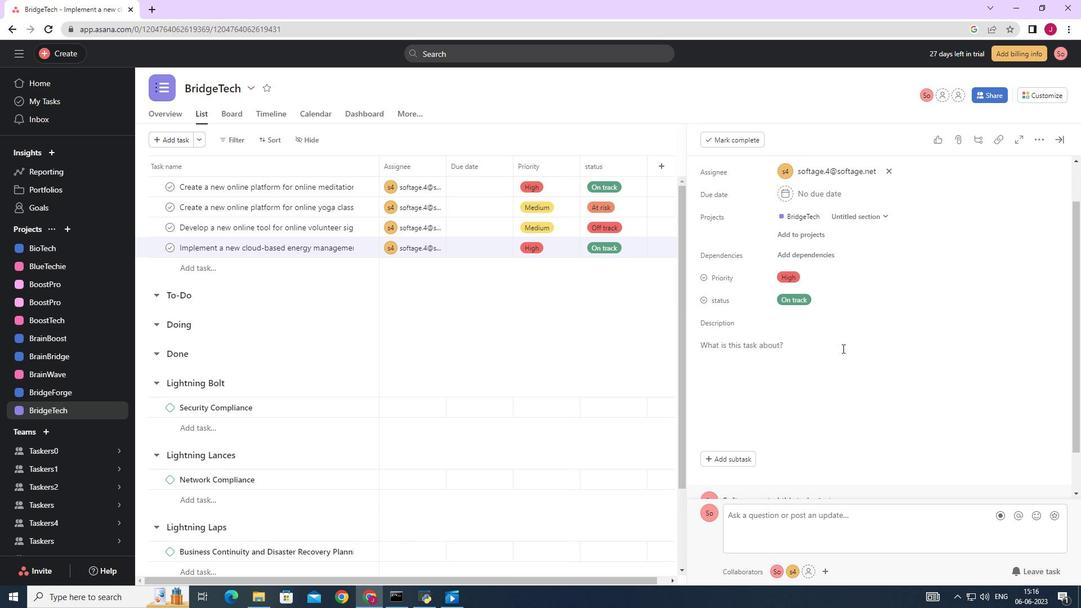 
Action: Mouse moved to (738, 408)
Screenshot: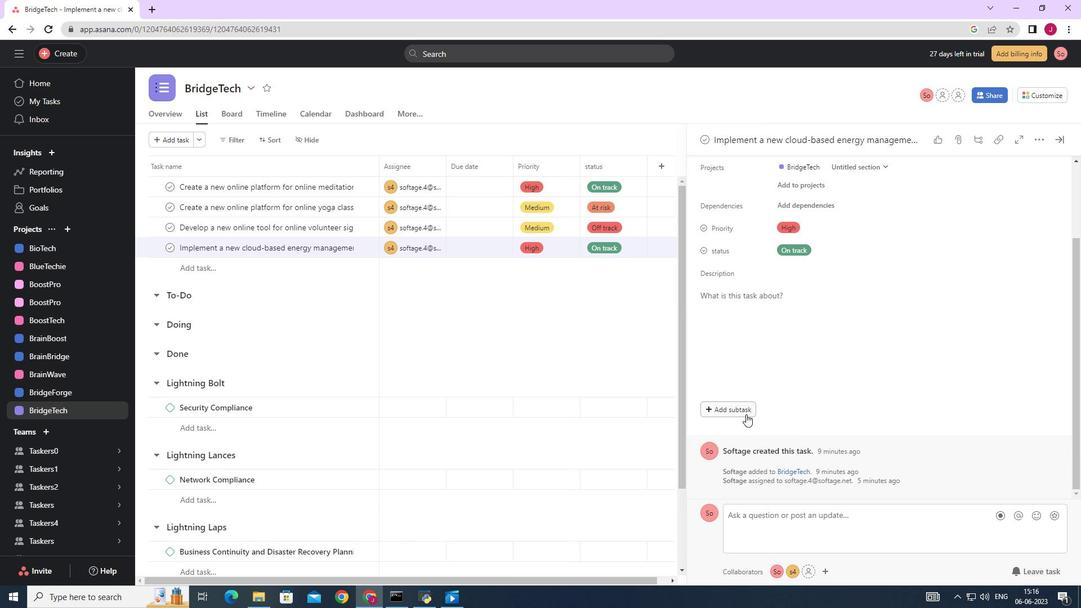 
Action: Mouse pressed left at (738, 408)
Screenshot: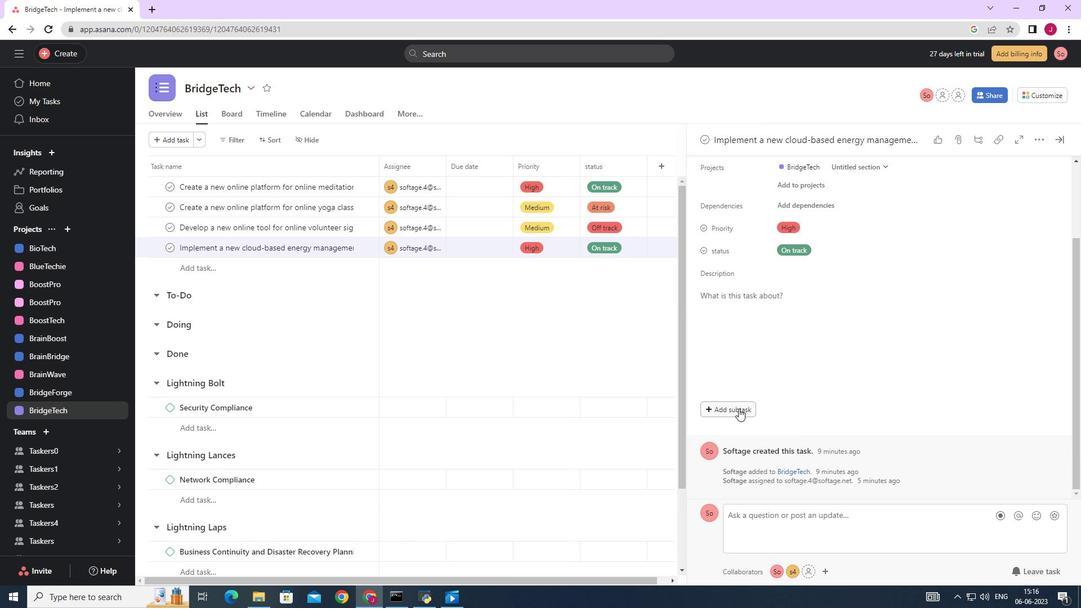 
Action: Mouse moved to (739, 388)
Screenshot: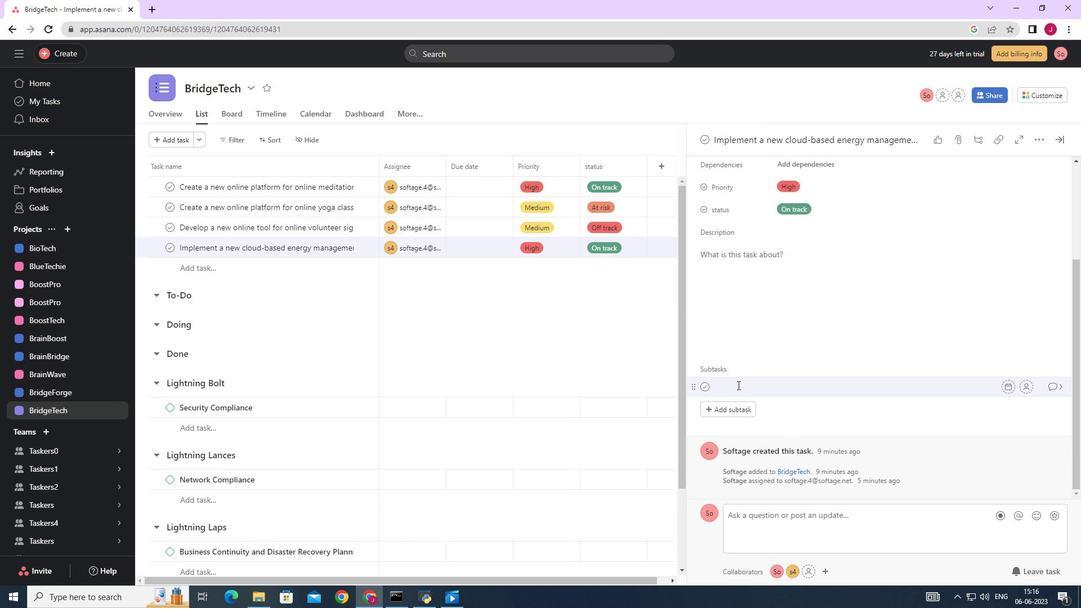 
Action: Key pressed <Key.caps_lock>G<Key.caps_lock>ather<Key.space>and<Key.space><Key.caps_lock>A<Key.caps_lock>nalyse<Key.space><Key.caps_lock>R<Key.caps_lock>equirements
Screenshot: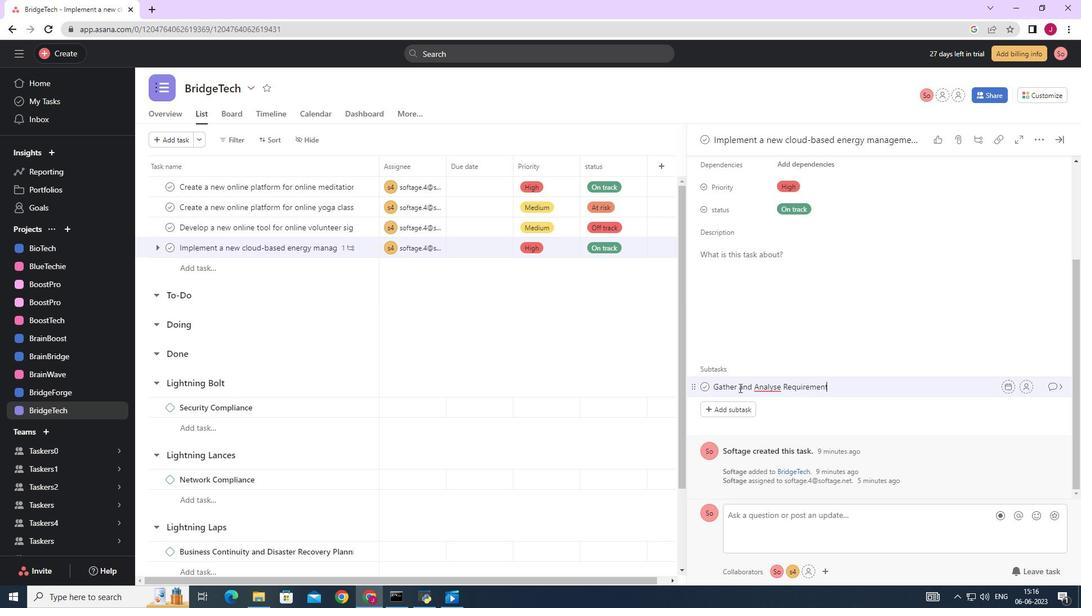 
Action: Mouse moved to (1028, 382)
Screenshot: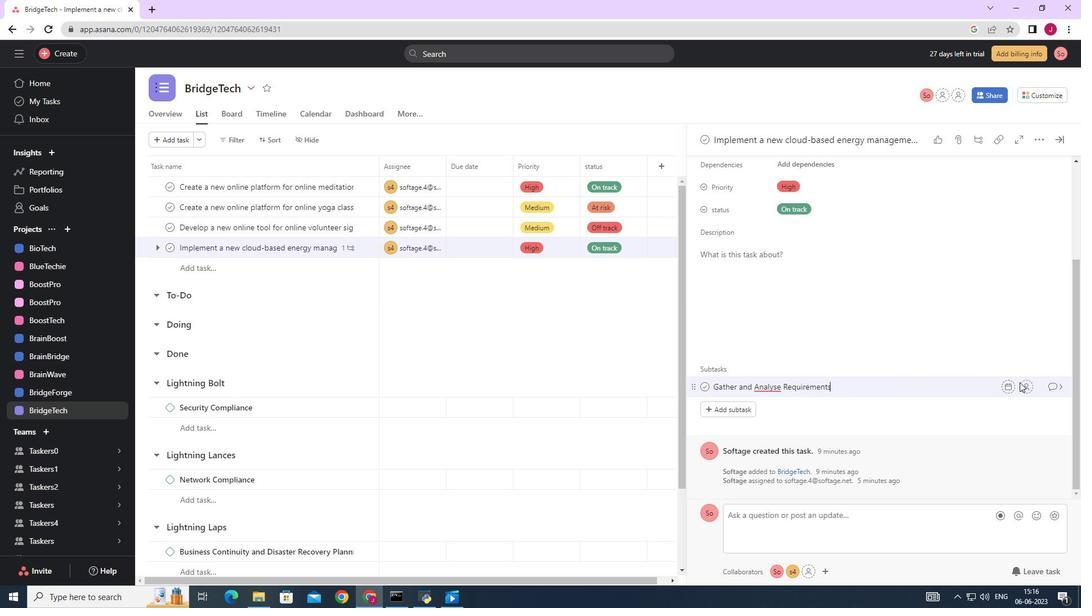 
Action: Mouse pressed left at (1028, 382)
Screenshot: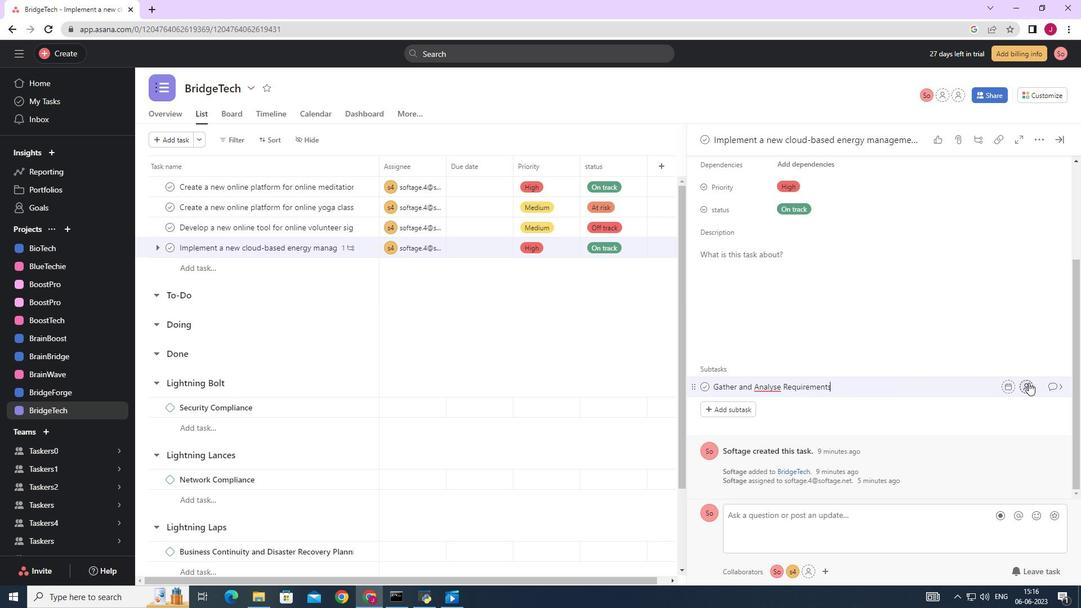 
Action: Mouse moved to (899, 411)
Screenshot: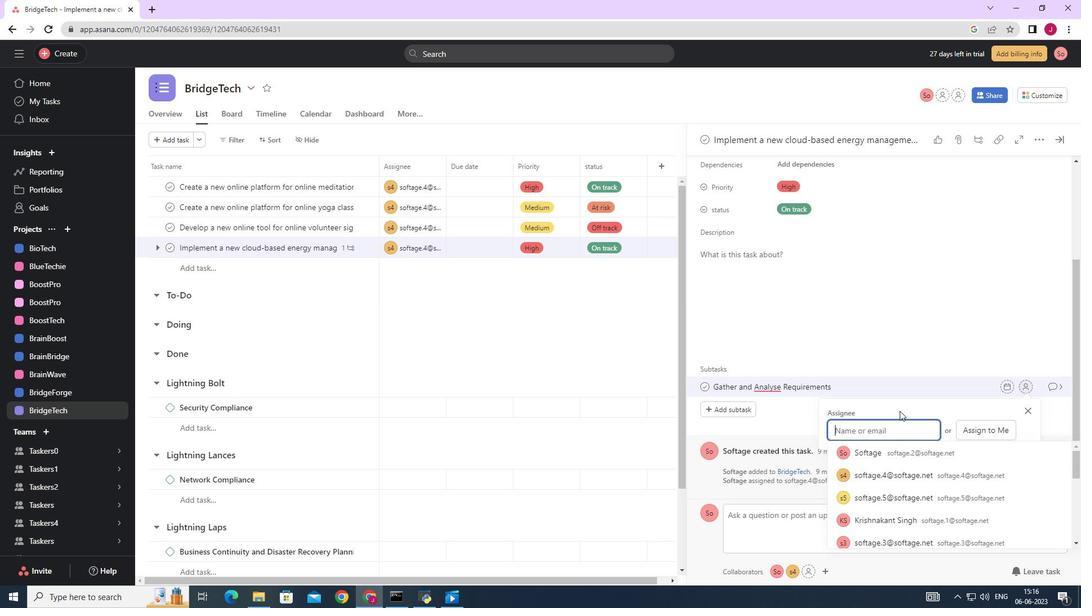 
Action: Key pressed softage.4
Screenshot: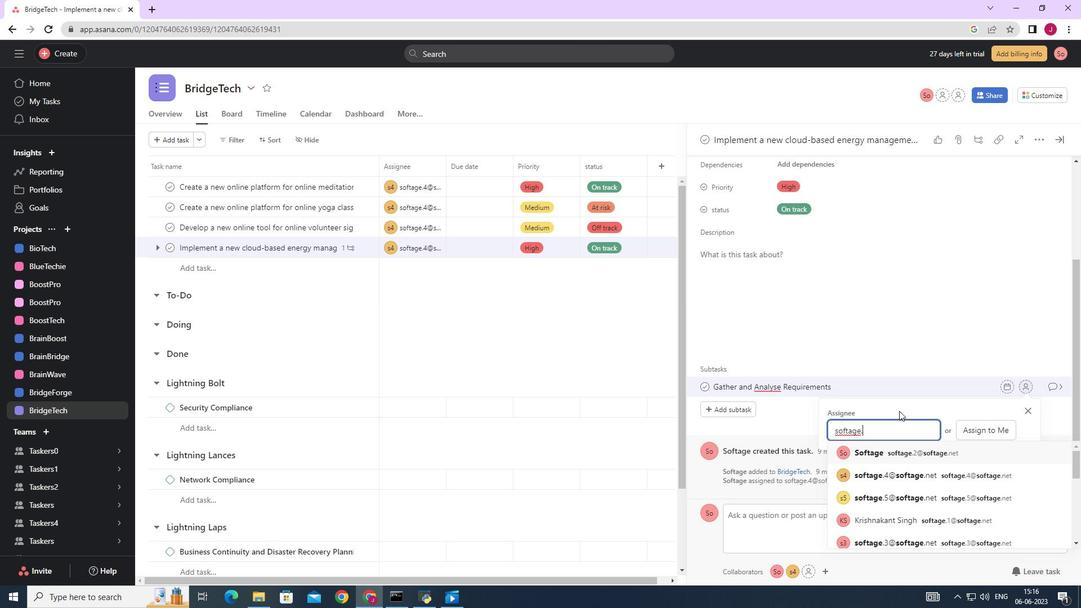 
Action: Mouse moved to (901, 450)
Screenshot: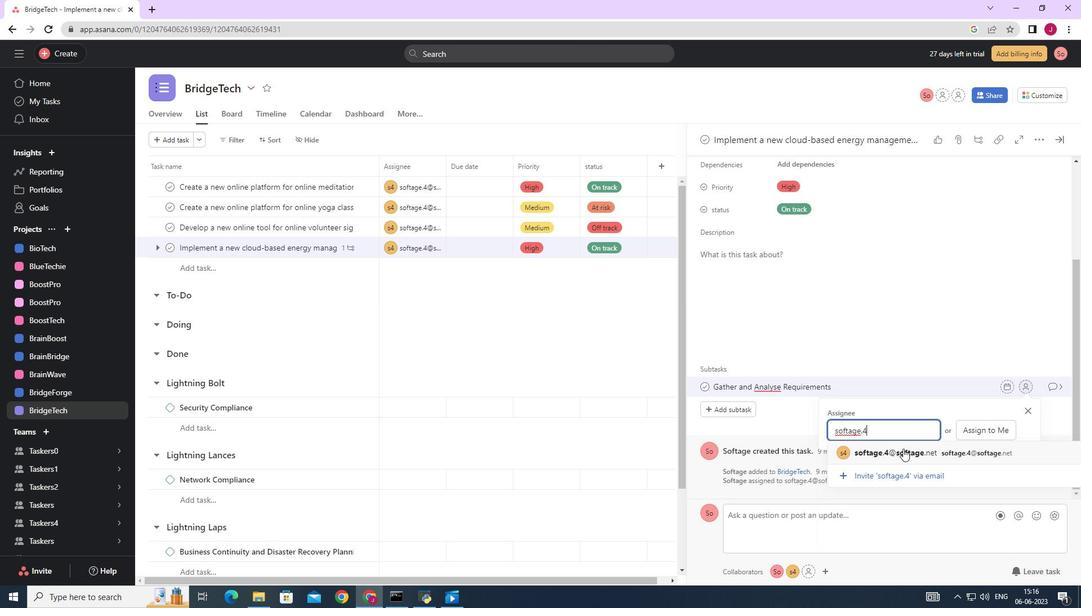 
Action: Mouse pressed left at (901, 450)
Screenshot: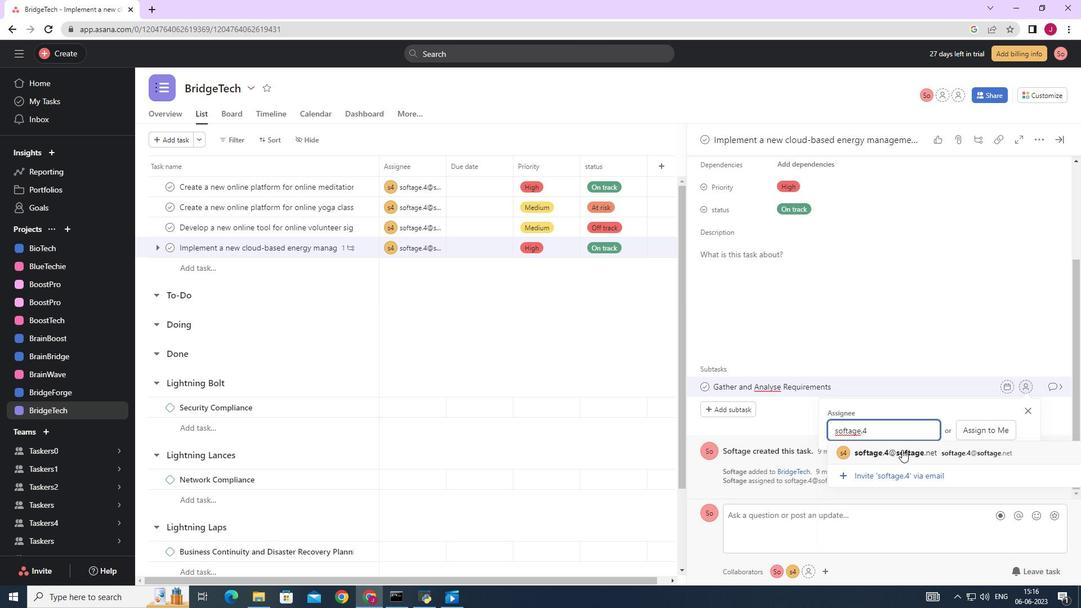 
Action: Mouse moved to (1049, 388)
Screenshot: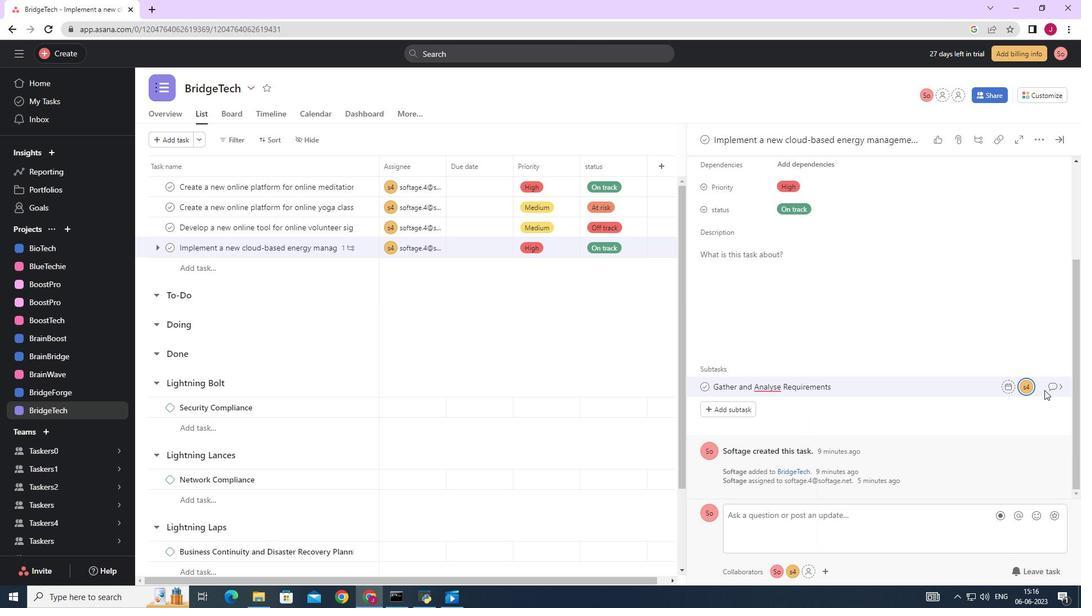 
Action: Mouse pressed left at (1049, 388)
Screenshot: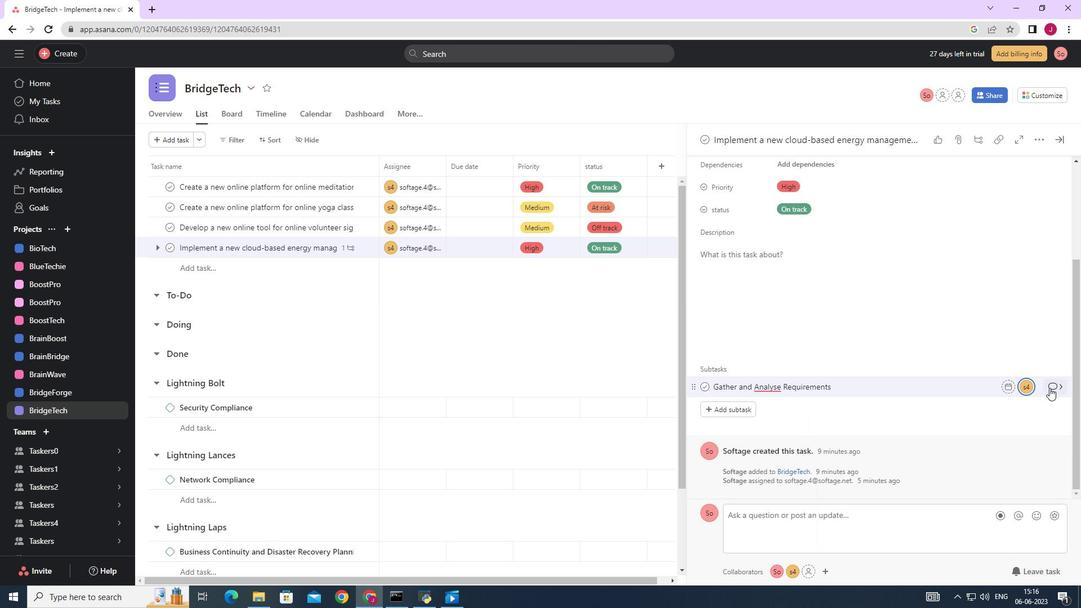 
Action: Mouse moved to (742, 299)
Screenshot: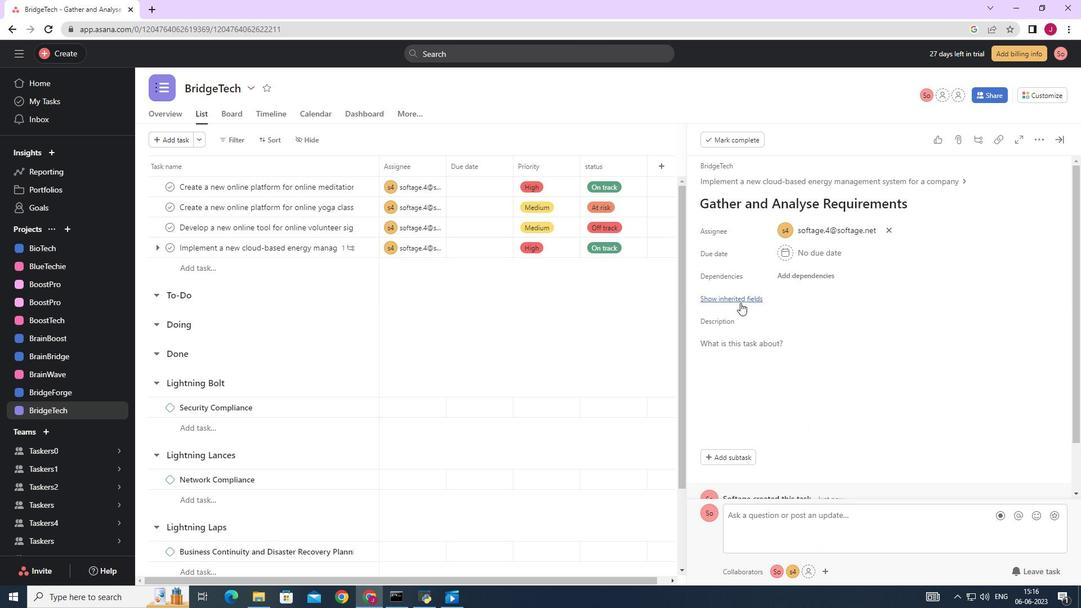 
Action: Mouse pressed left at (742, 299)
Screenshot: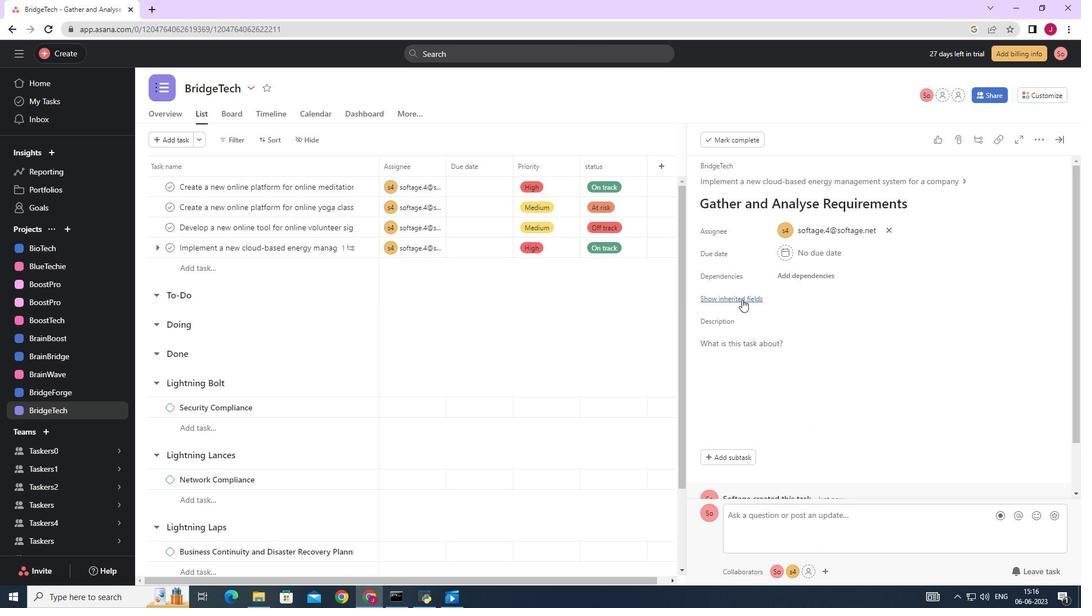 
Action: Mouse moved to (789, 321)
Screenshot: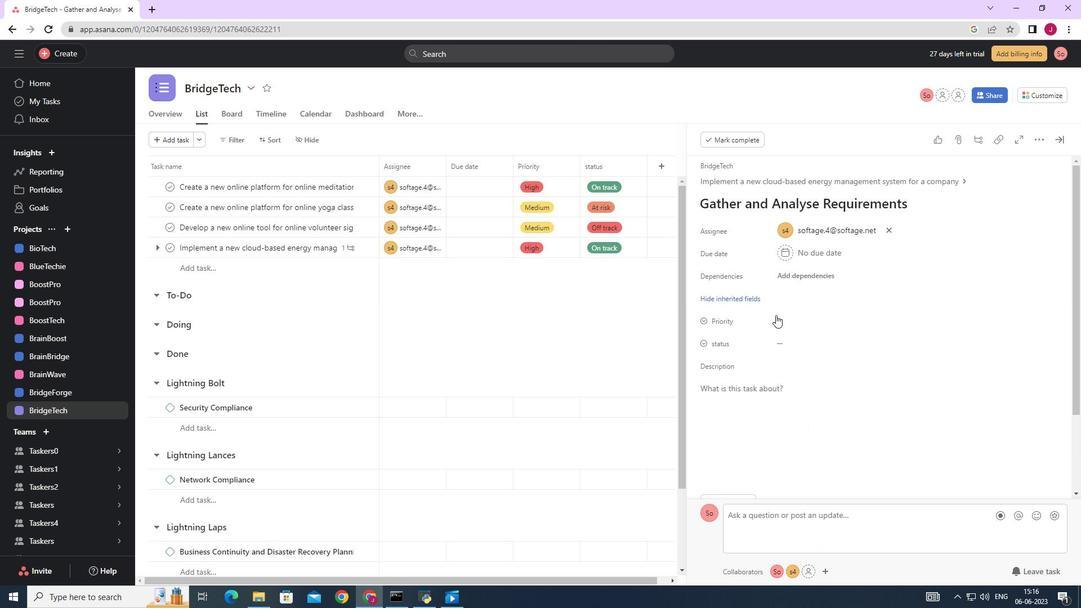 
Action: Mouse pressed left at (789, 321)
Screenshot: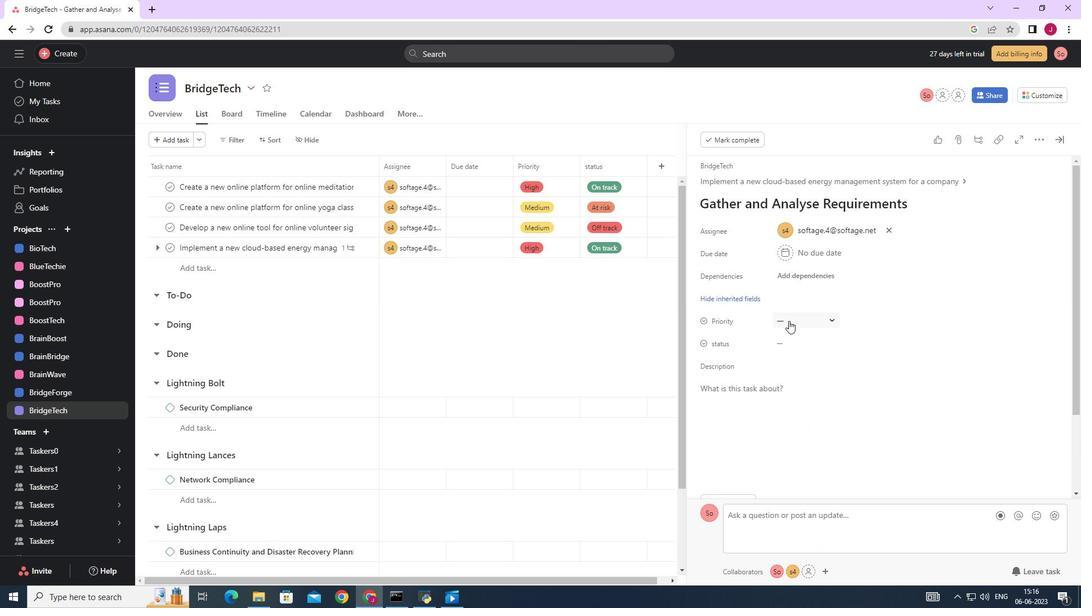 
Action: Mouse moved to (809, 361)
Screenshot: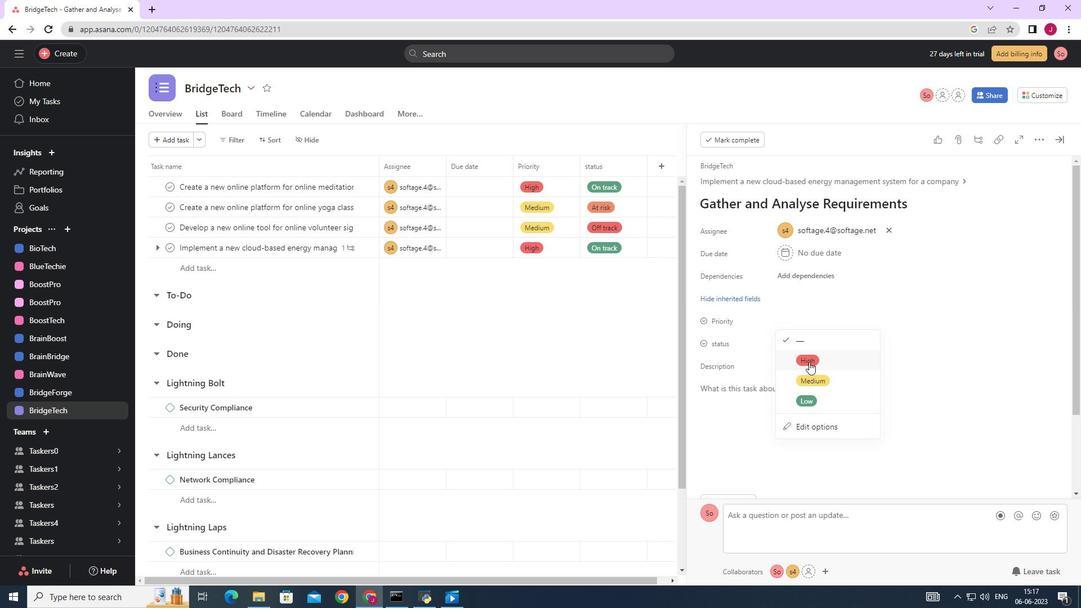 
Action: Mouse pressed left at (809, 361)
Screenshot: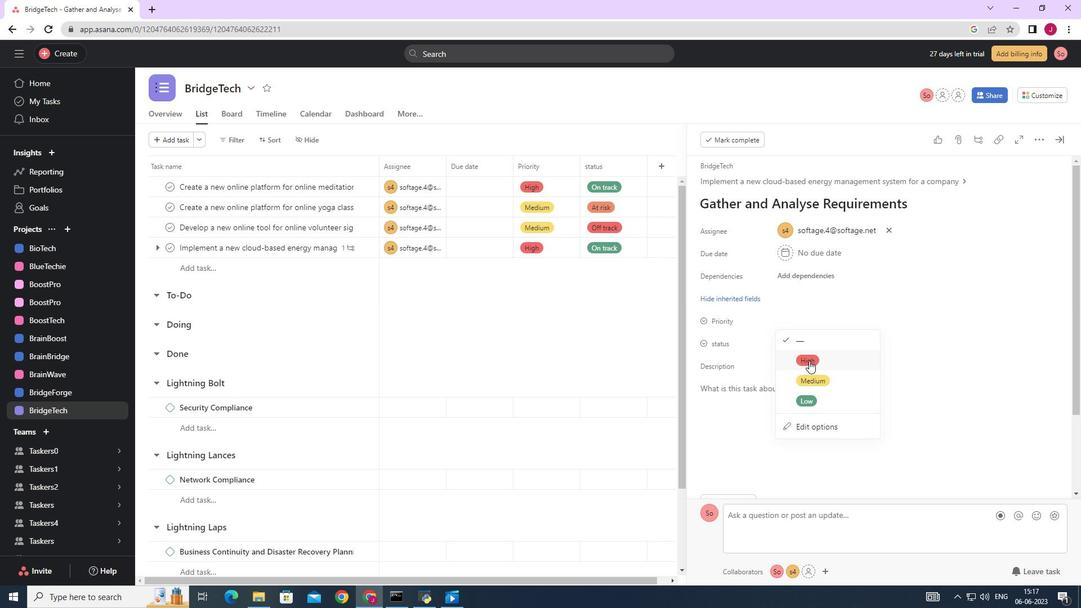 
Action: Mouse moved to (798, 342)
Screenshot: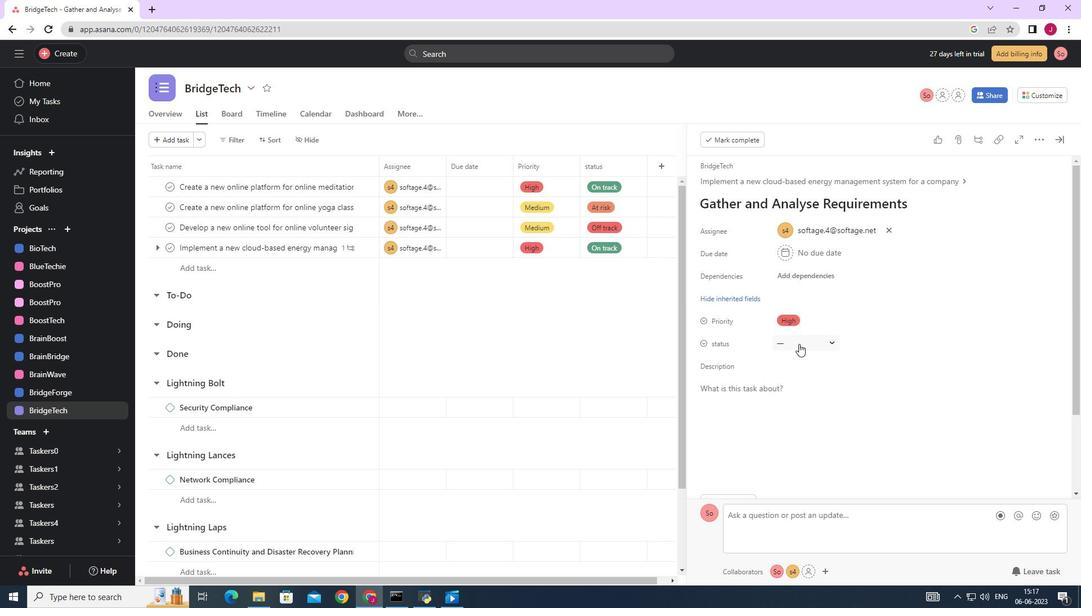 
Action: Mouse pressed left at (798, 342)
Screenshot: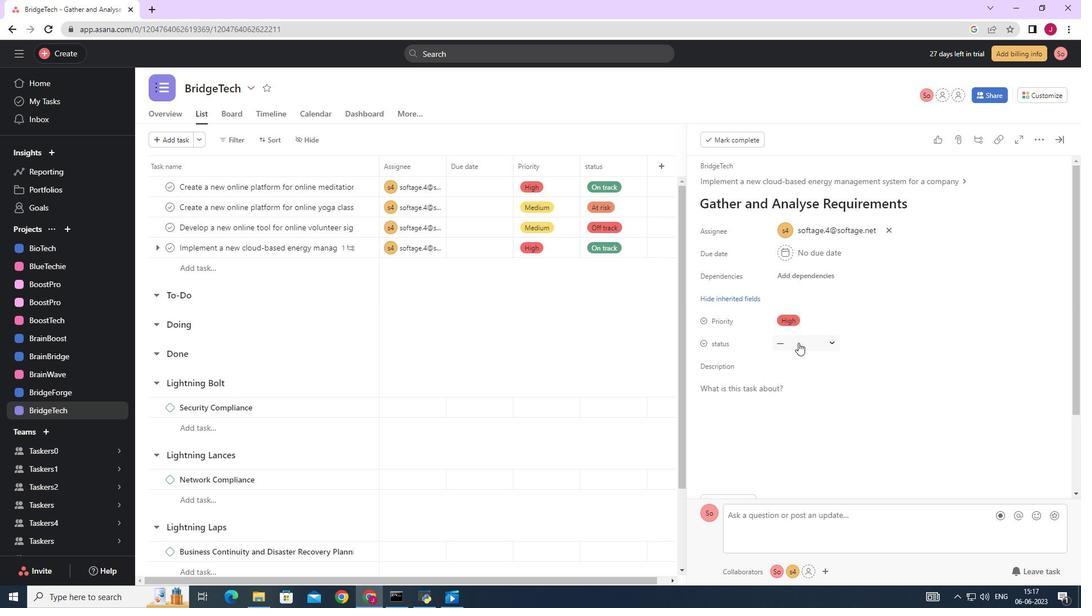 
Action: Mouse moved to (810, 402)
Screenshot: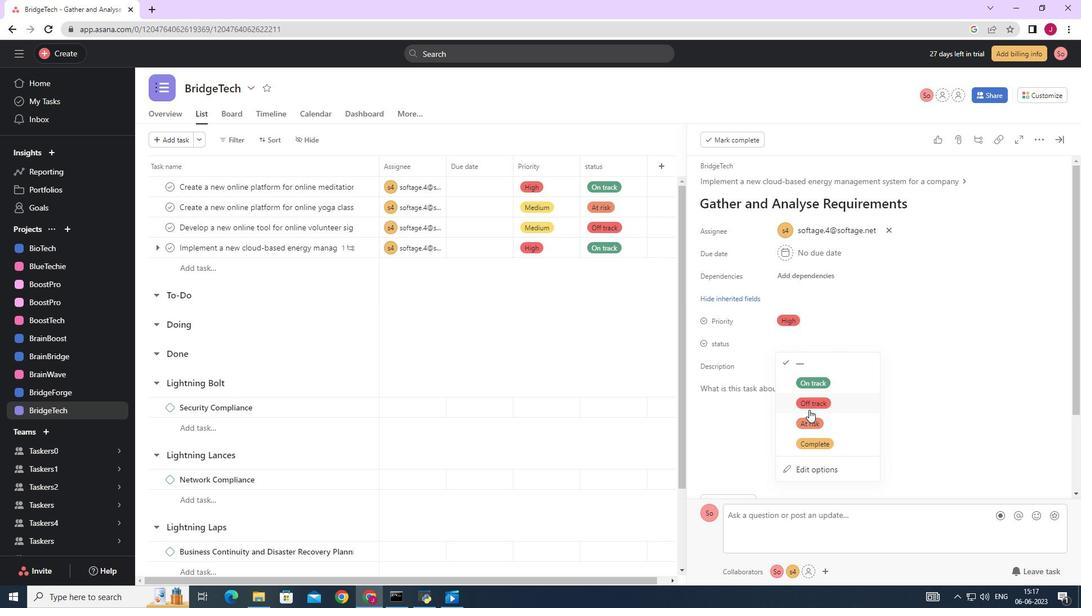 
Action: Mouse pressed left at (810, 402)
Screenshot: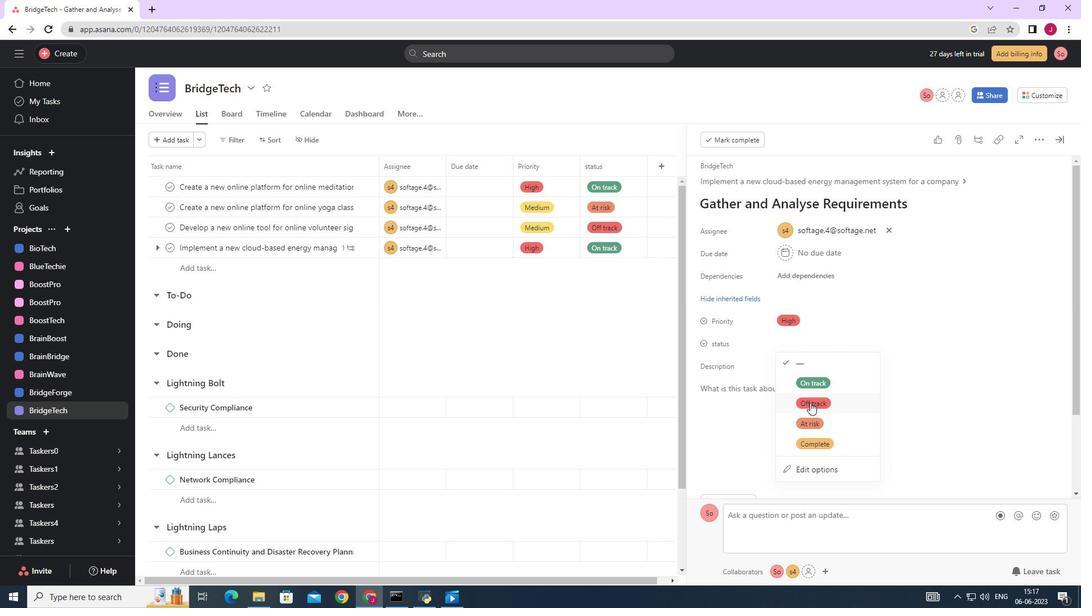 
Action: Mouse moved to (1059, 140)
Screenshot: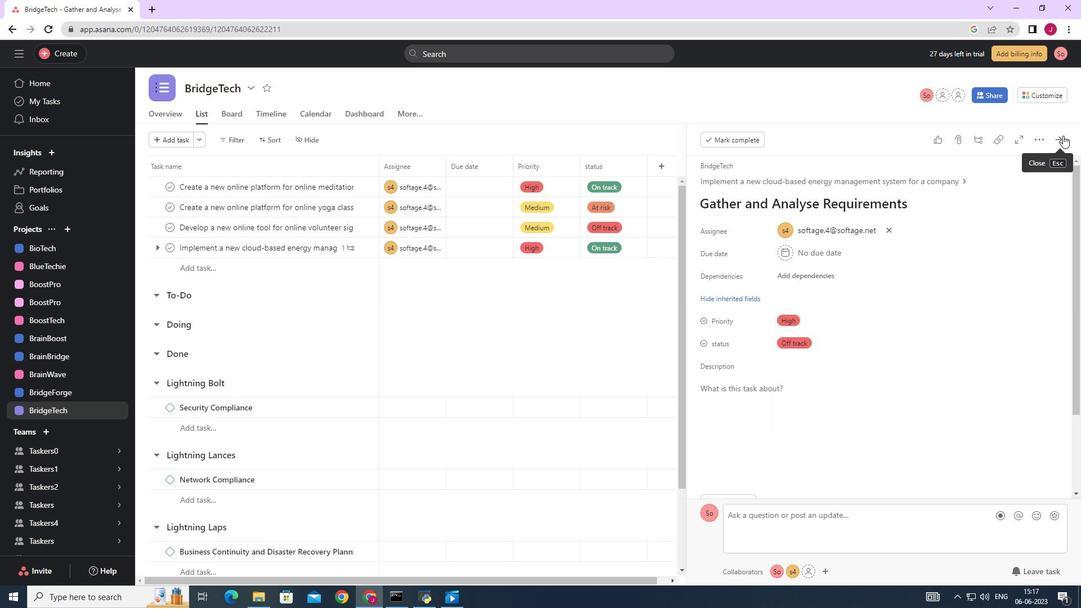 
Action: Mouse pressed left at (1059, 140)
Screenshot: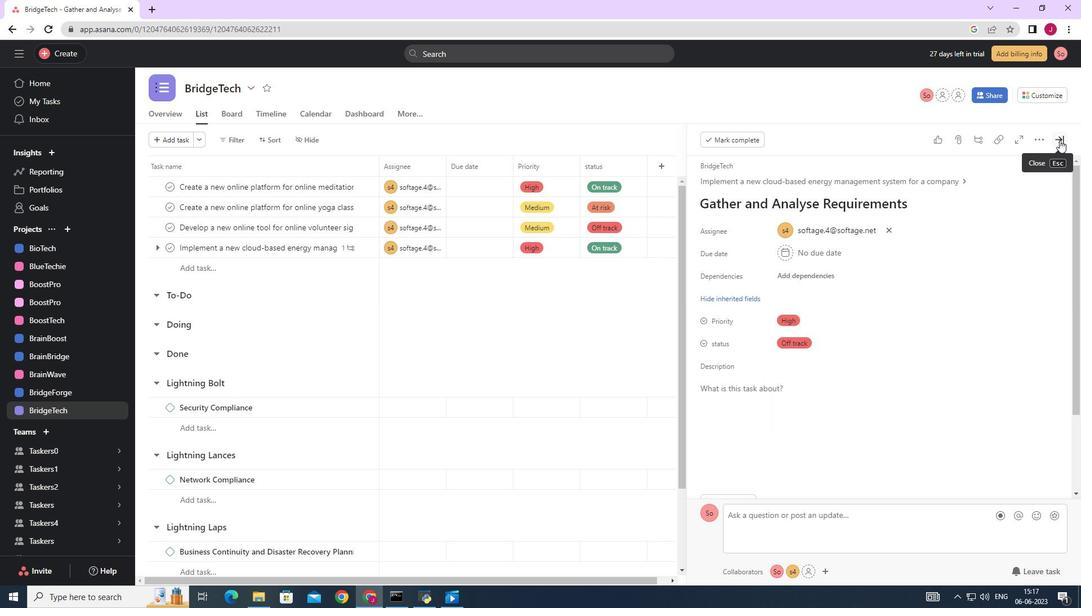 
